 Task: Find connections with filter location Christchurch with filter topic #consultantswith filter profile language English with filter current company AlMansoori Petroleum Services with filter school Sri Manakula Vinayagar Engineering College with filter industry Graphic Design with filter service category Blogging with filter keywords title Ghostwriter
Action: Mouse moved to (558, 72)
Screenshot: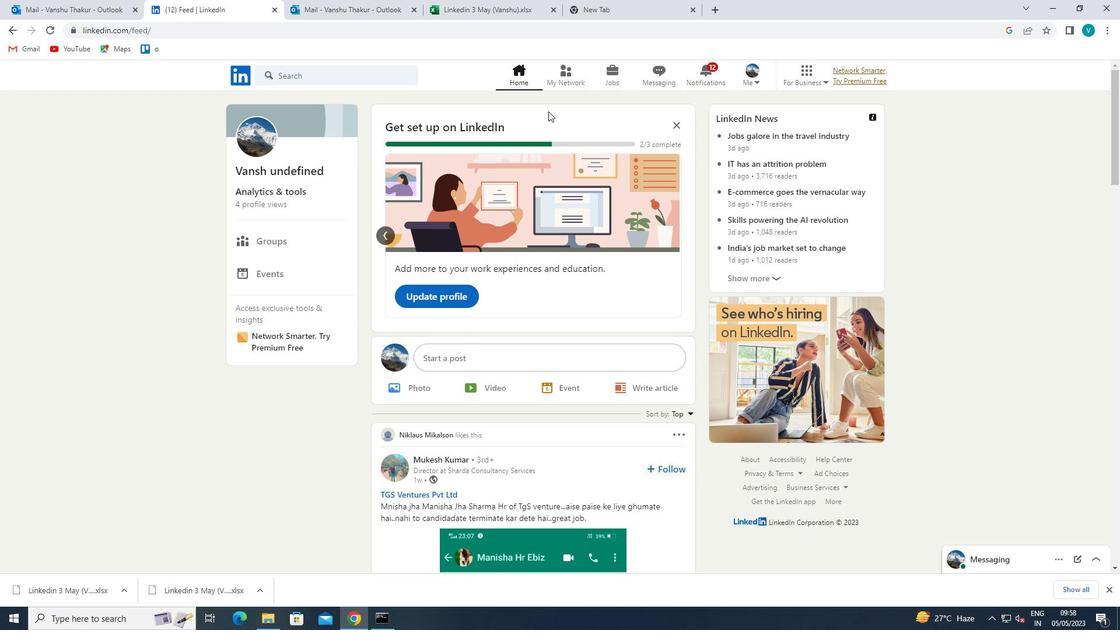 
Action: Mouse pressed left at (558, 72)
Screenshot: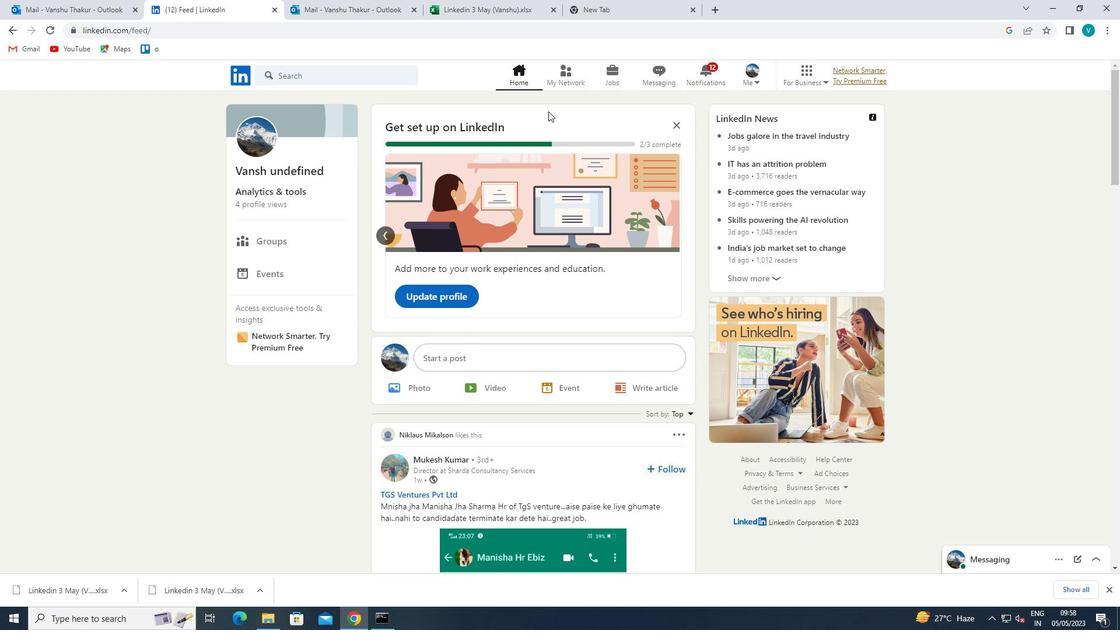 
Action: Mouse moved to (346, 141)
Screenshot: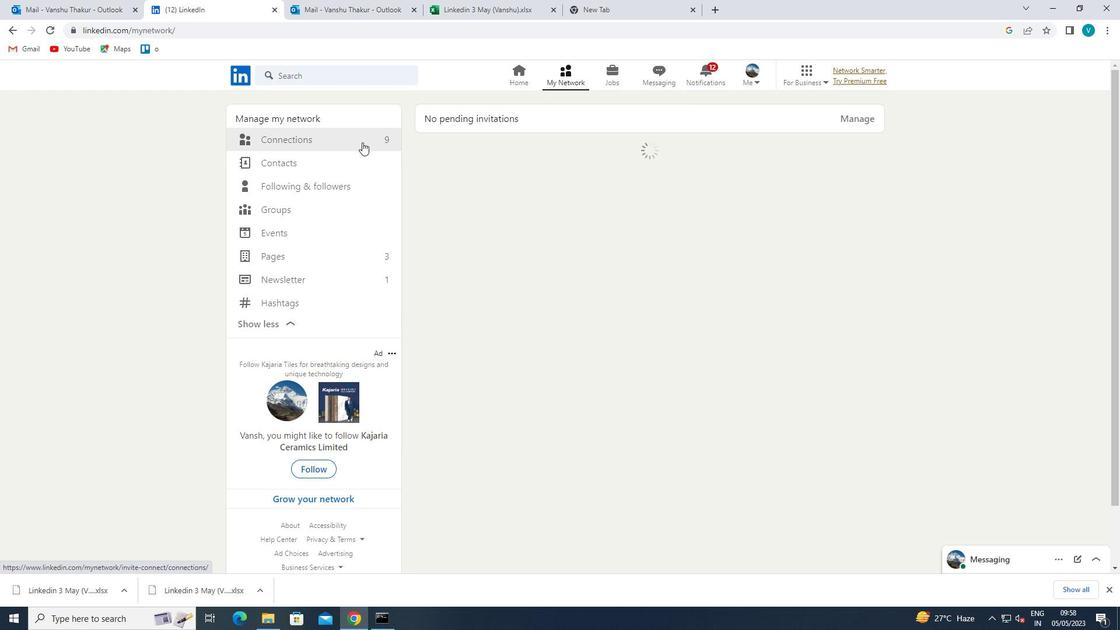 
Action: Mouse pressed left at (346, 141)
Screenshot: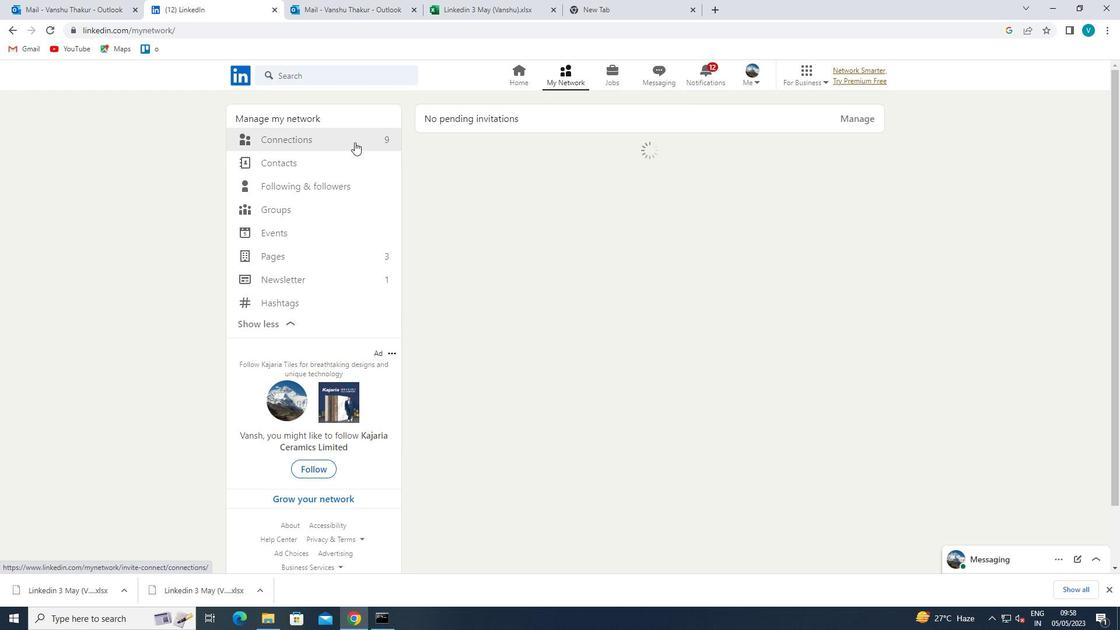 
Action: Mouse moved to (634, 144)
Screenshot: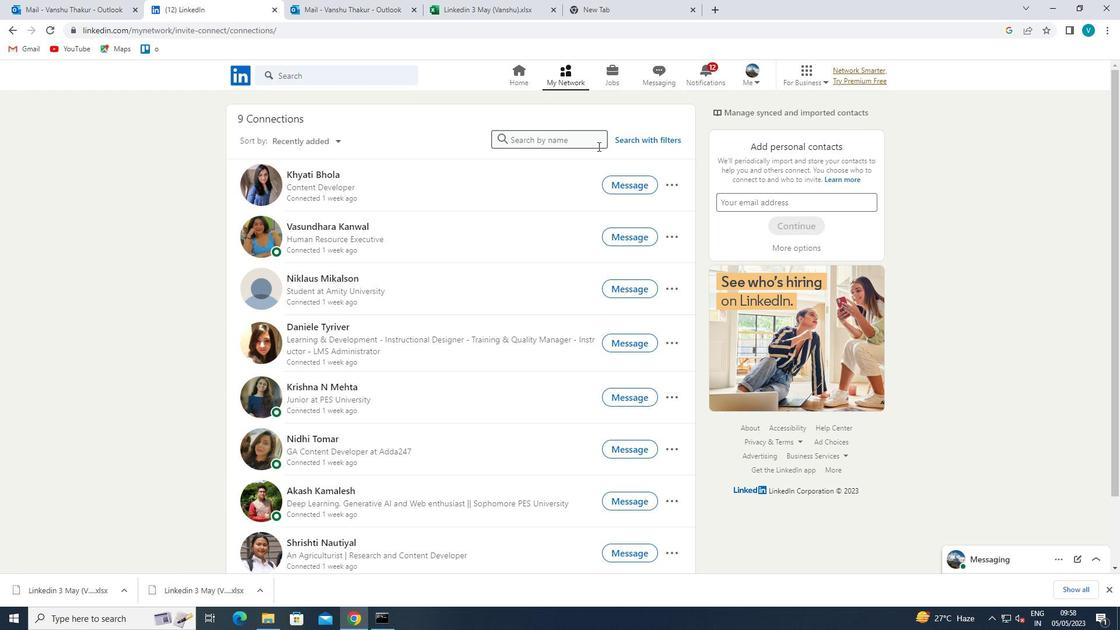 
Action: Mouse pressed left at (634, 144)
Screenshot: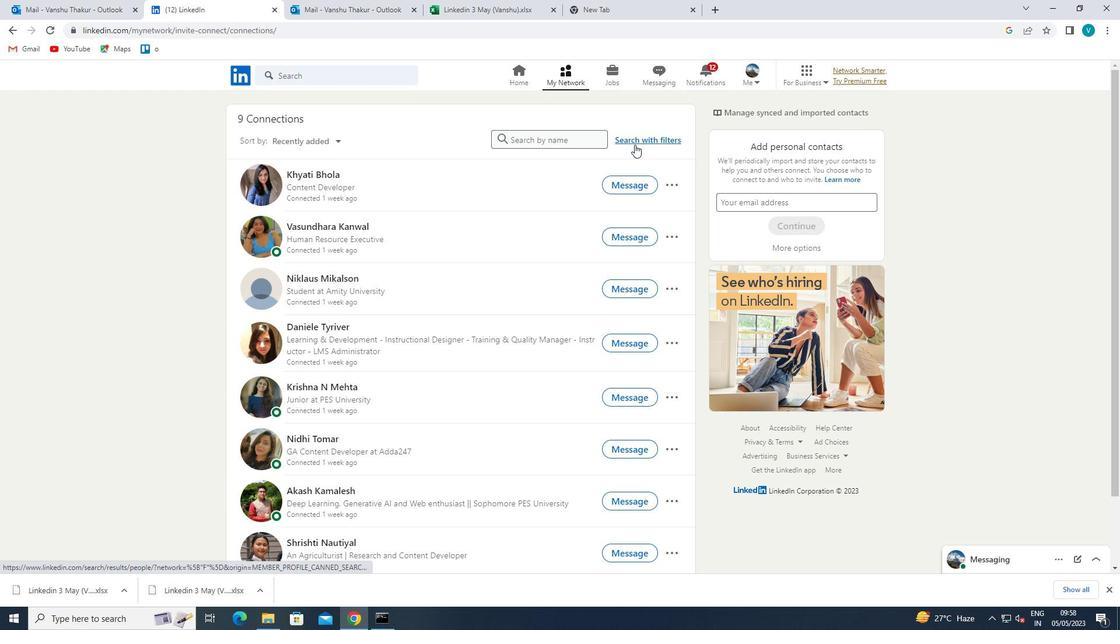 
Action: Mouse moved to (560, 112)
Screenshot: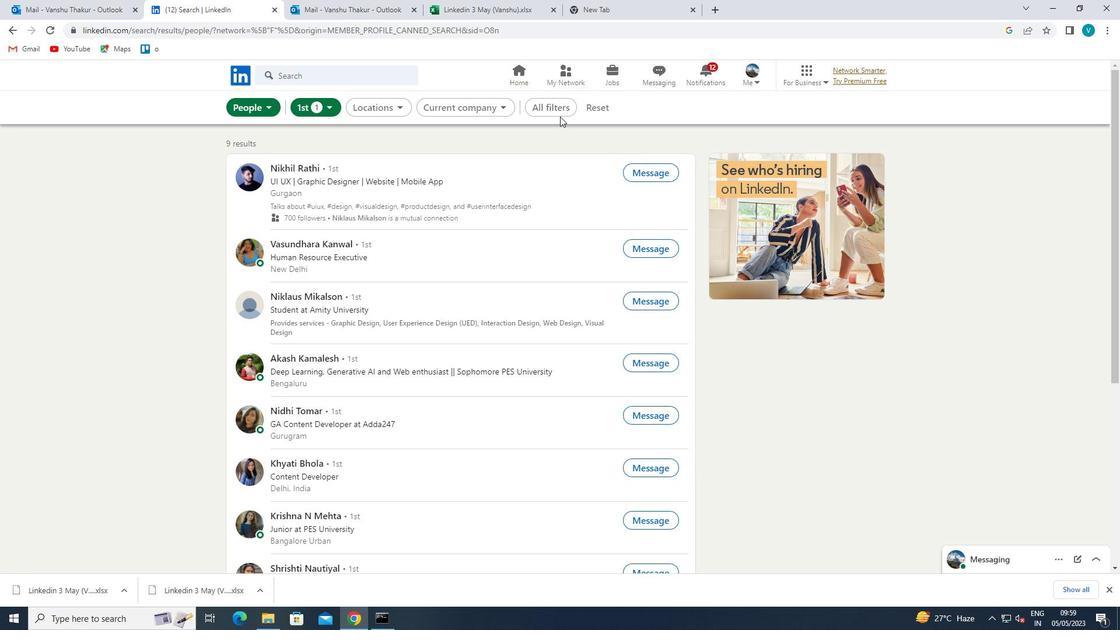 
Action: Mouse pressed left at (560, 112)
Screenshot: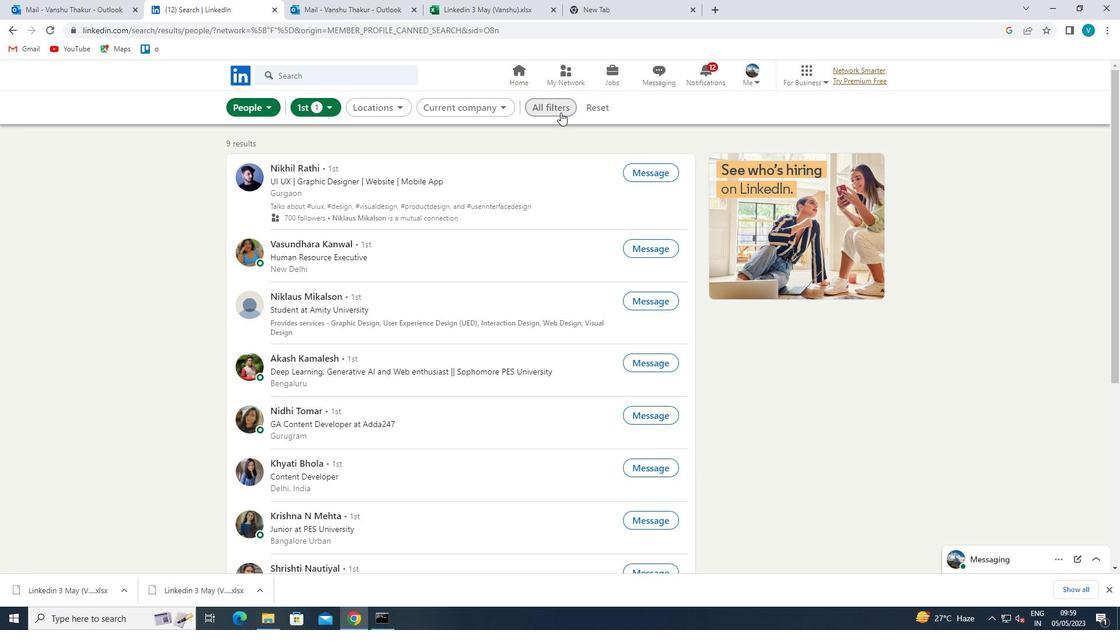 
Action: Mouse moved to (881, 210)
Screenshot: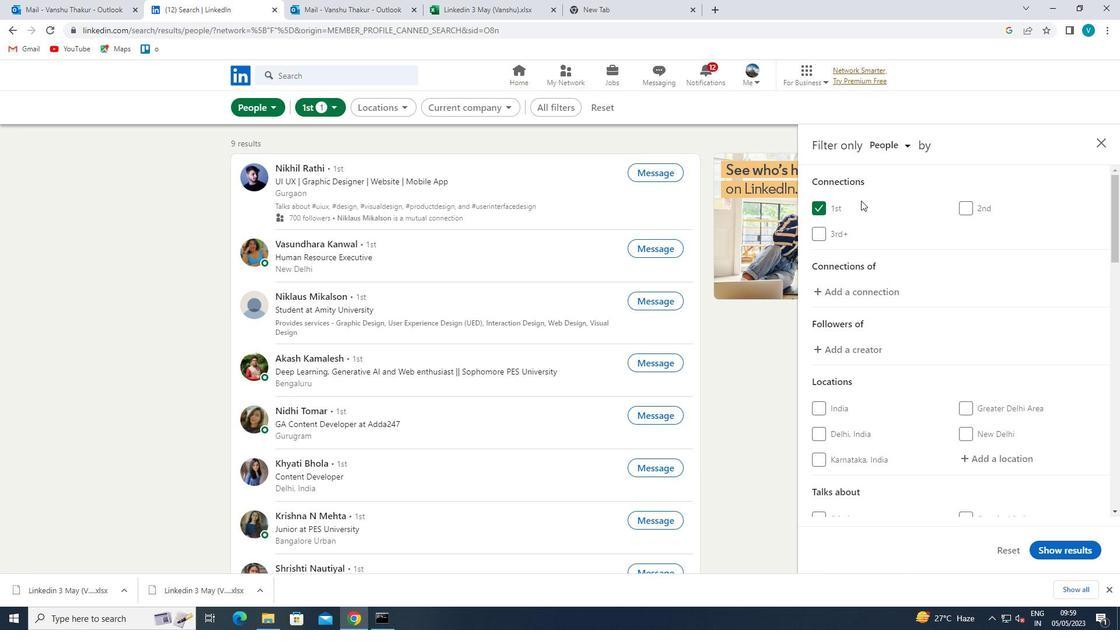 
Action: Mouse scrolled (881, 210) with delta (0, 0)
Screenshot: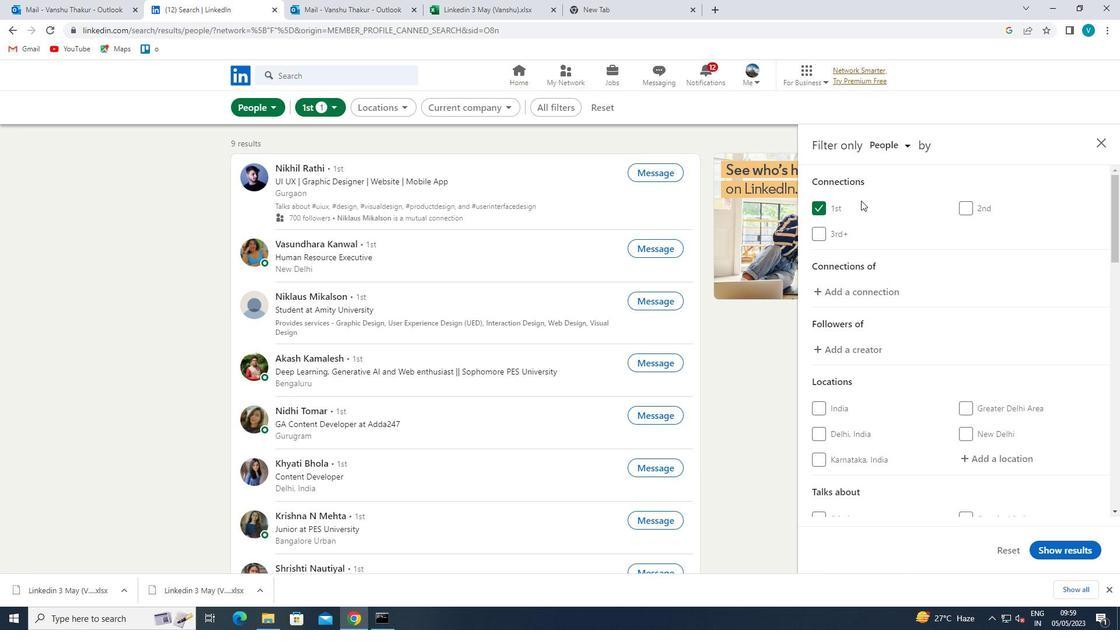 
Action: Mouse moved to (882, 210)
Screenshot: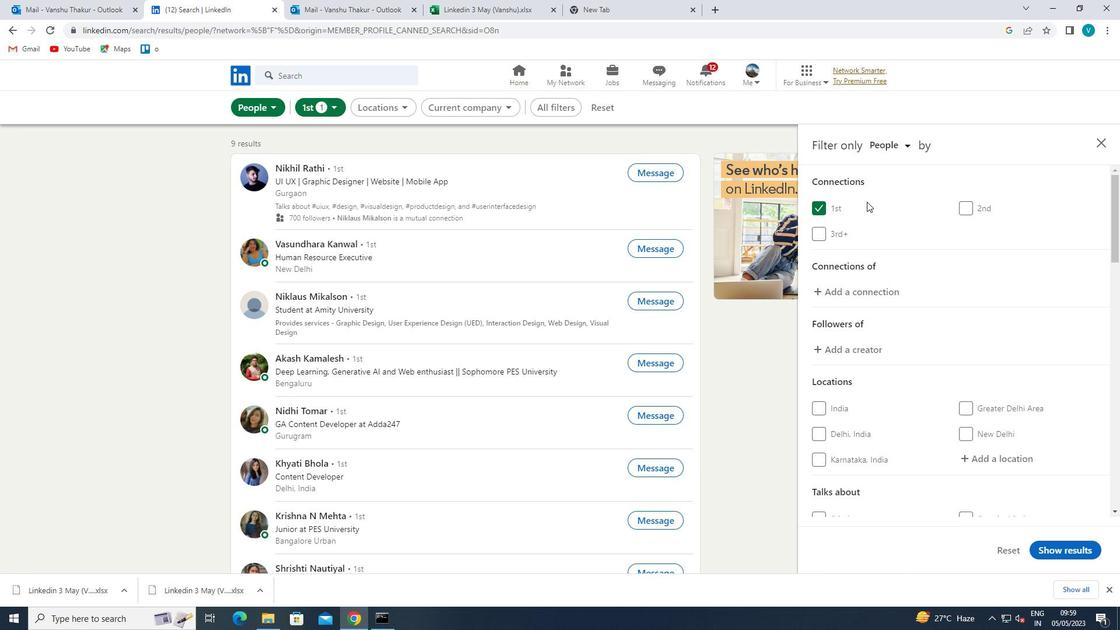 
Action: Mouse scrolled (882, 210) with delta (0, 0)
Screenshot: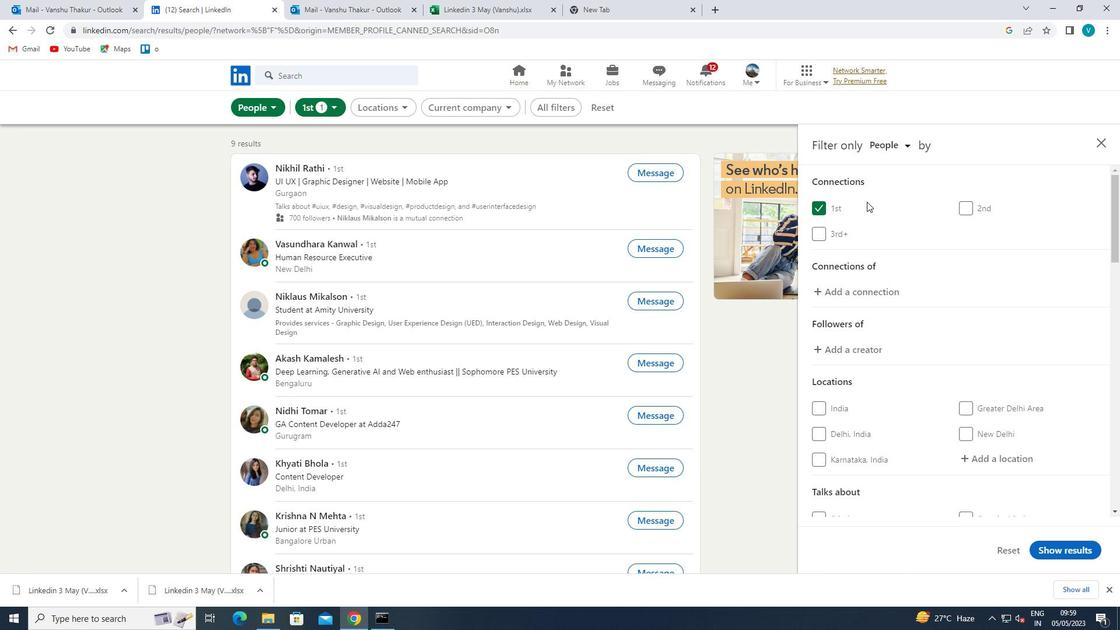
Action: Mouse moved to (999, 344)
Screenshot: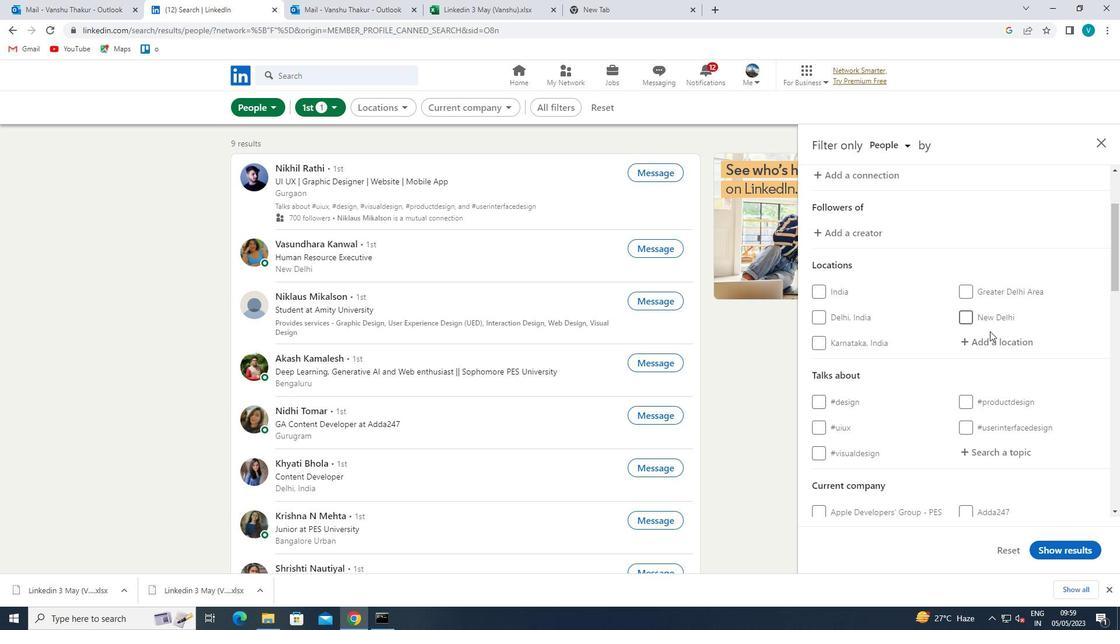 
Action: Mouse pressed left at (999, 344)
Screenshot: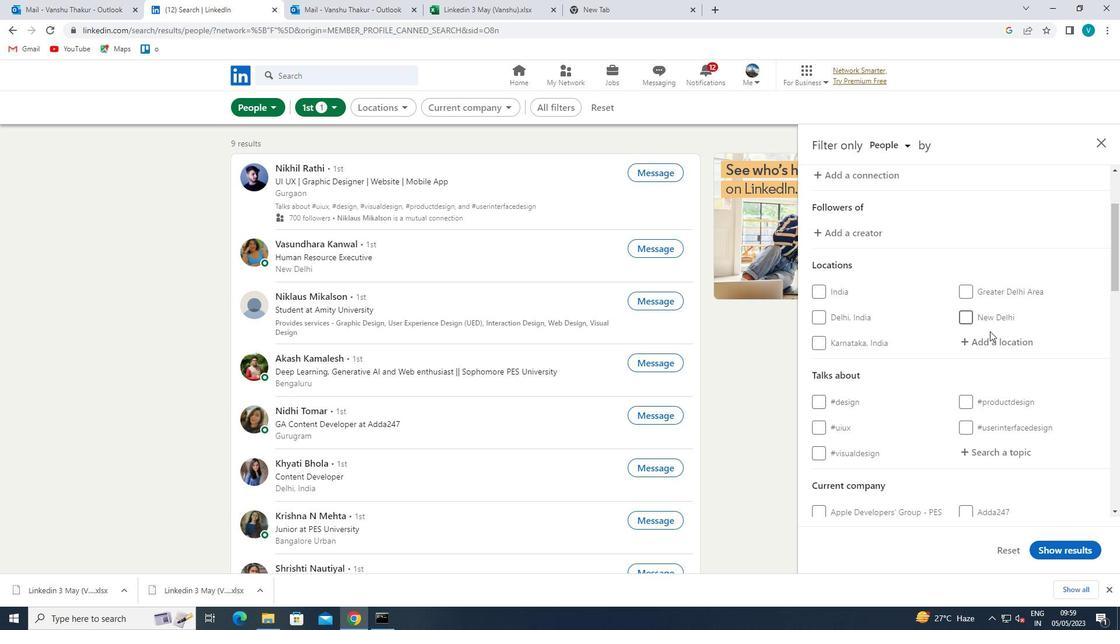 
Action: Mouse moved to (946, 312)
Screenshot: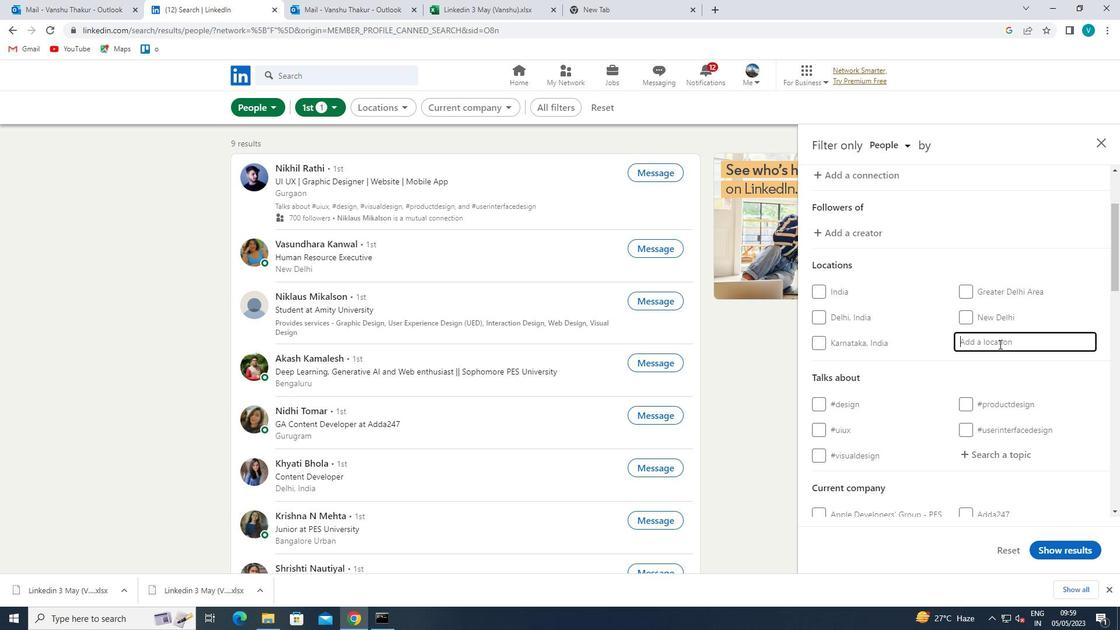 
Action: Key pressed <Key.shift>CHRISTCHURCH
Screenshot: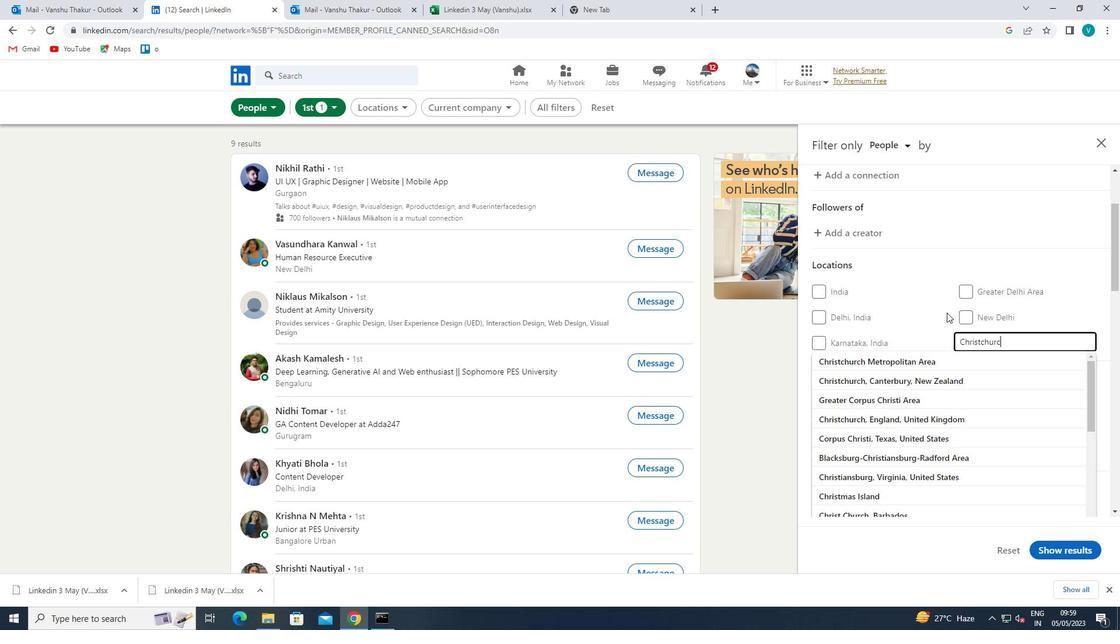 
Action: Mouse moved to (905, 352)
Screenshot: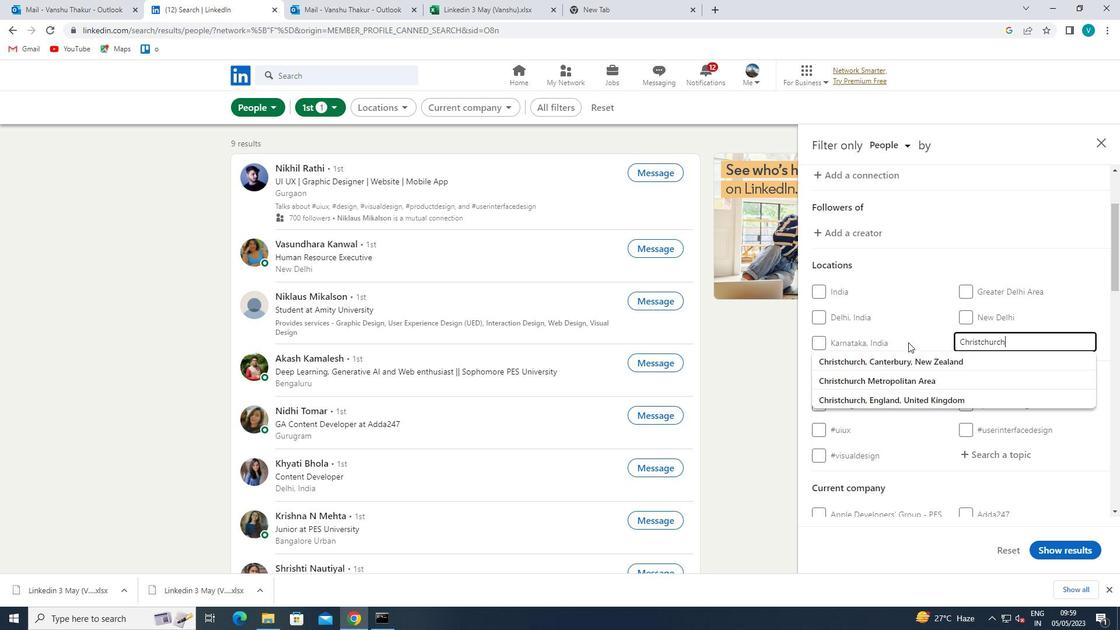 
Action: Mouse pressed left at (905, 352)
Screenshot: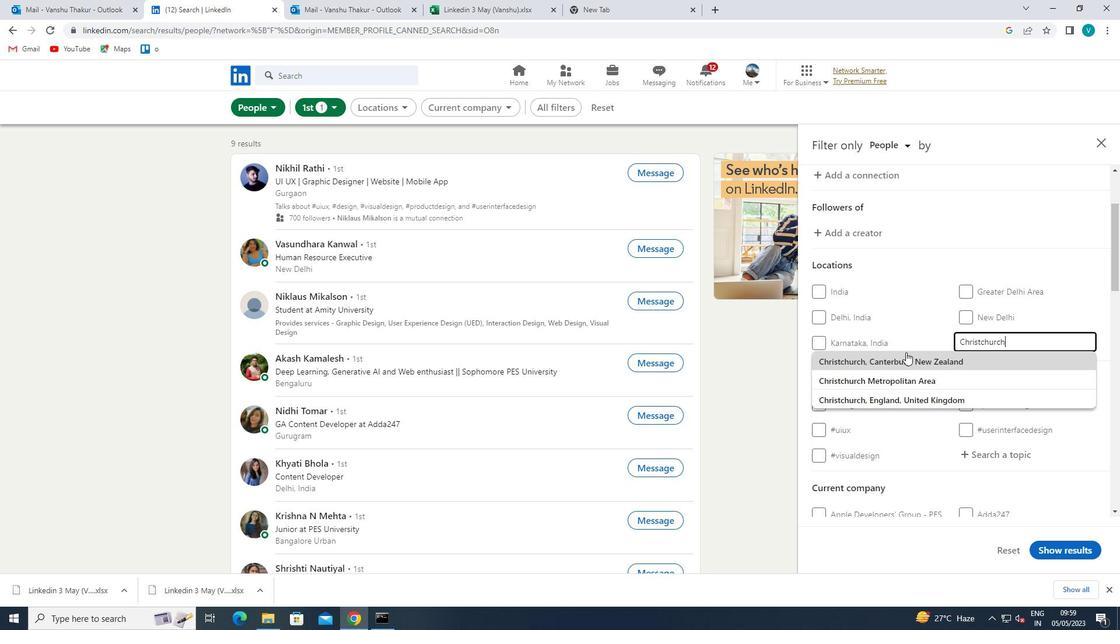 
Action: Mouse moved to (838, 329)
Screenshot: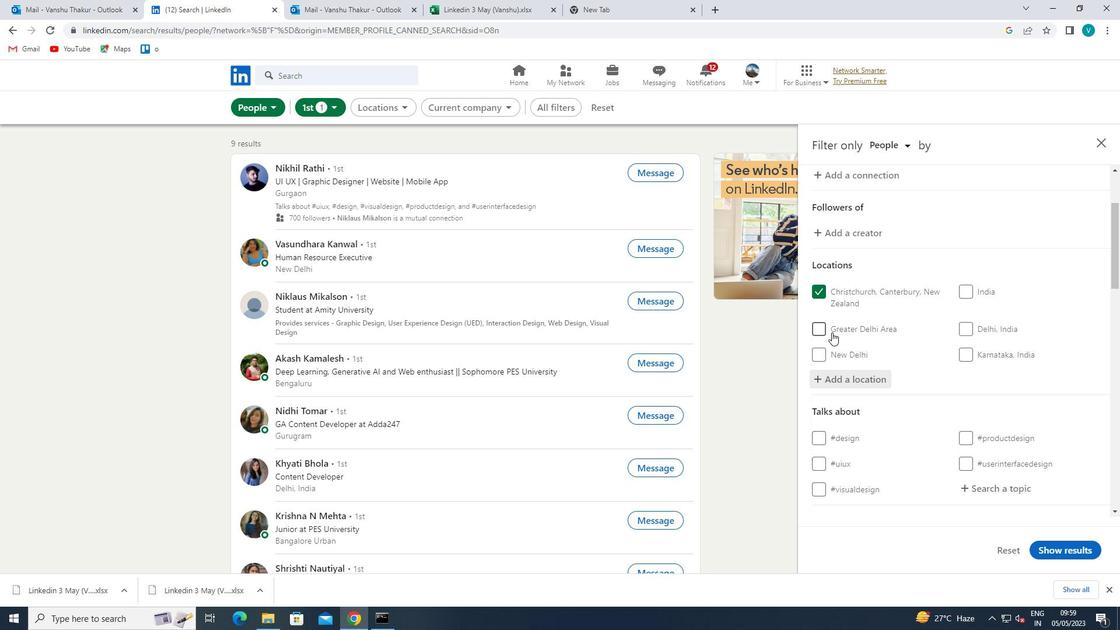 
Action: Mouse scrolled (838, 329) with delta (0, 0)
Screenshot: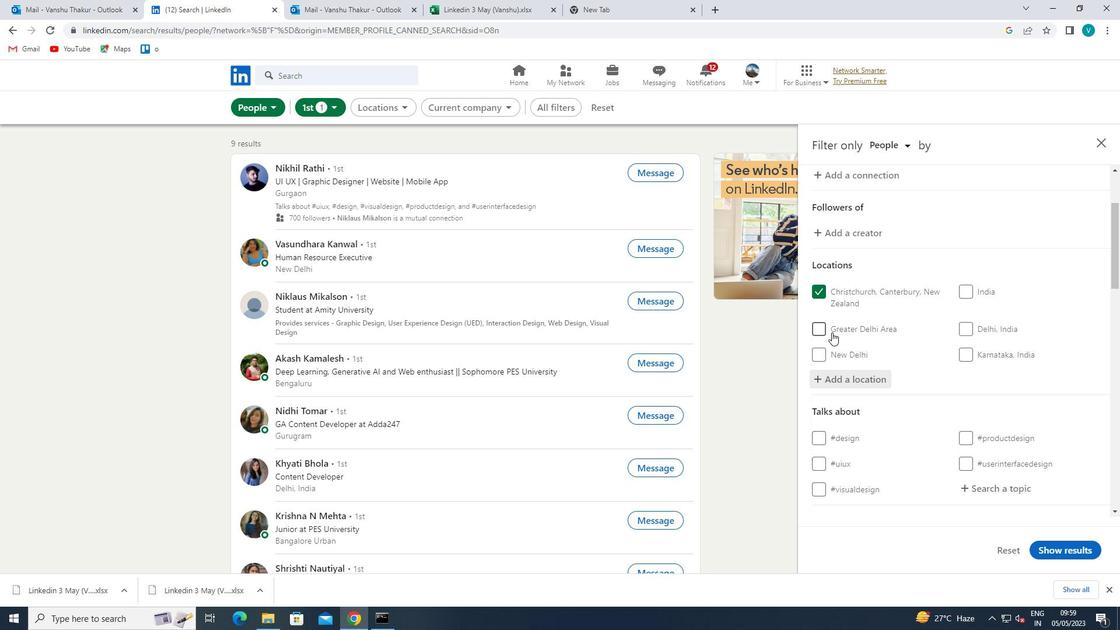 
Action: Mouse moved to (839, 329)
Screenshot: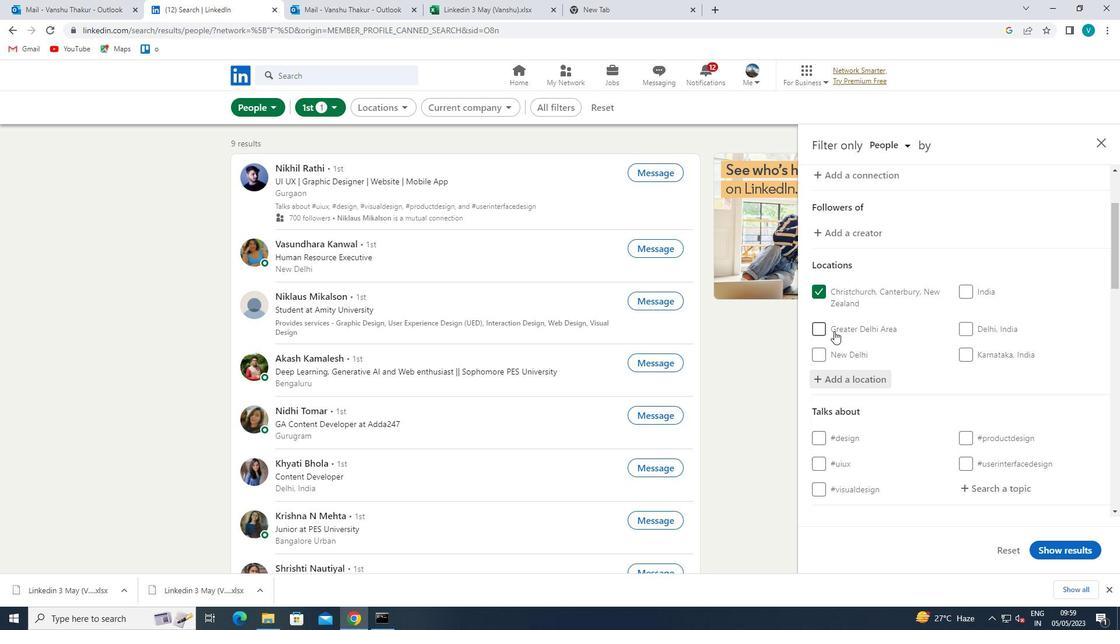 
Action: Mouse scrolled (839, 329) with delta (0, 0)
Screenshot: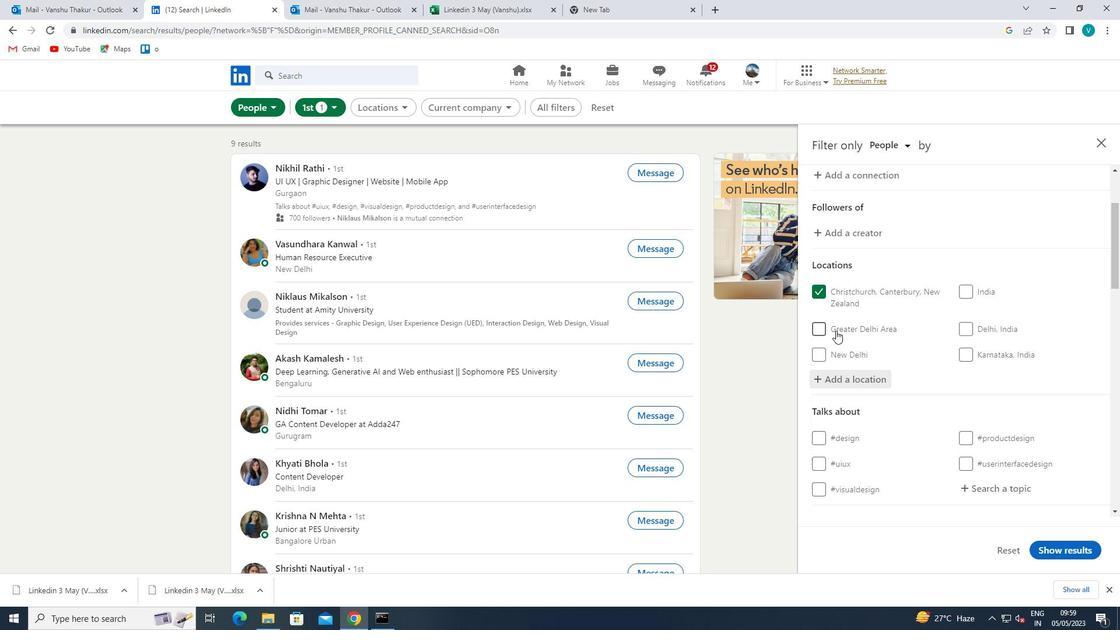 
Action: Mouse moved to (1024, 368)
Screenshot: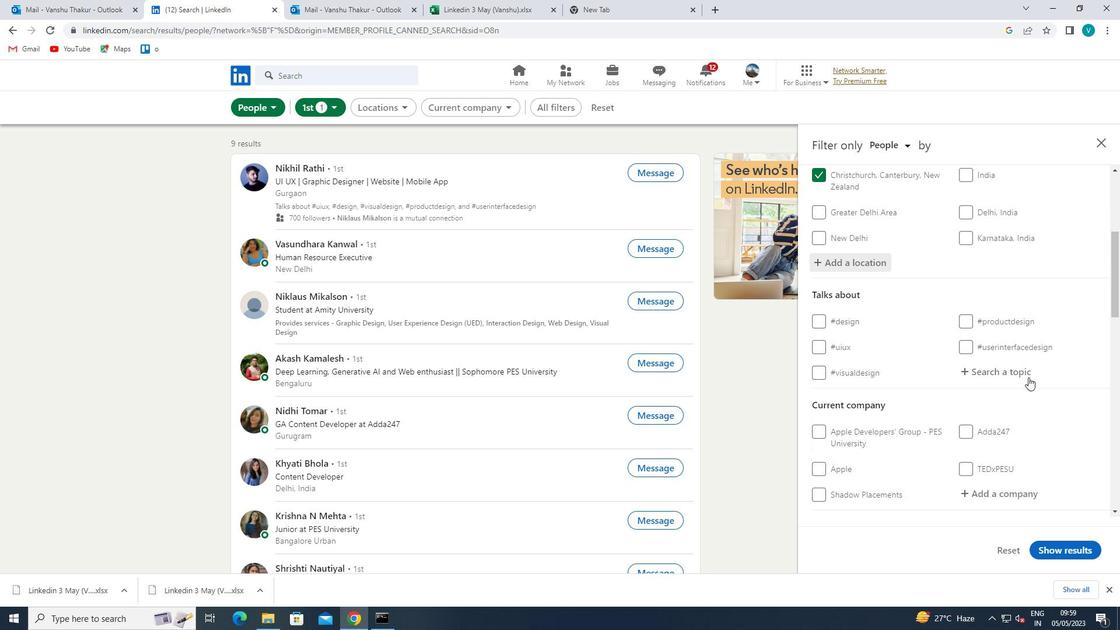 
Action: Mouse pressed left at (1024, 368)
Screenshot: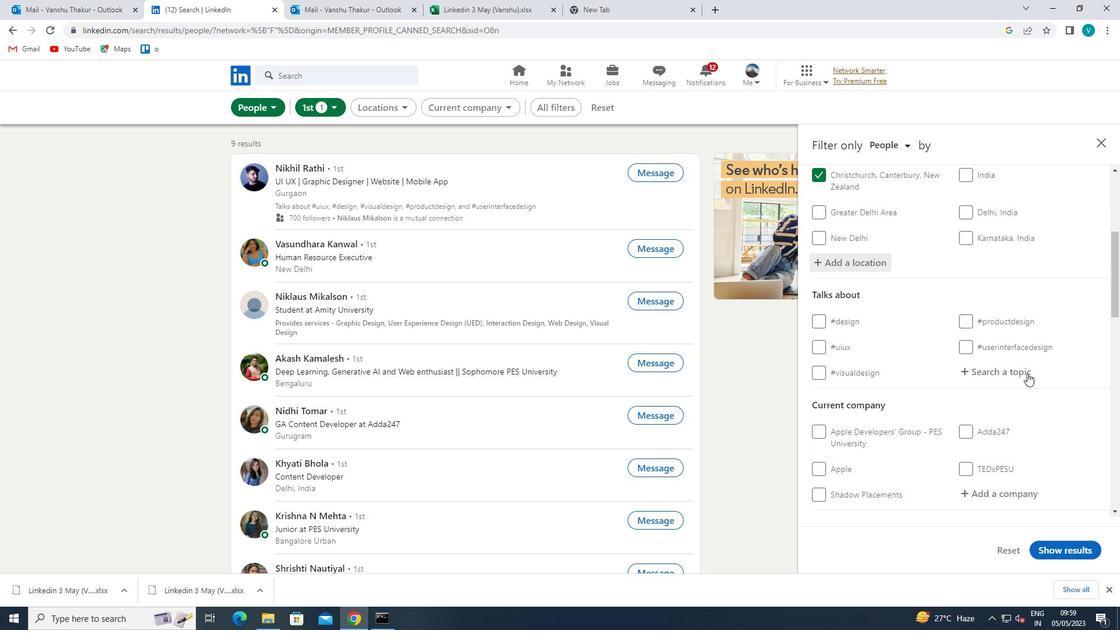 
Action: Key pressed CONSULTANT
Screenshot: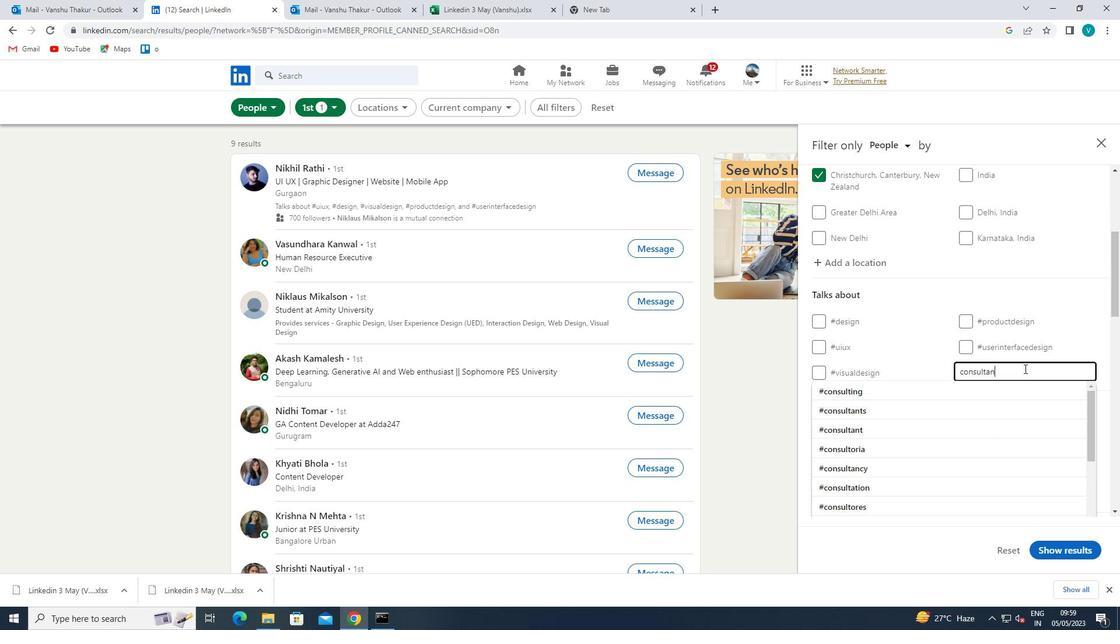 
Action: Mouse moved to (921, 389)
Screenshot: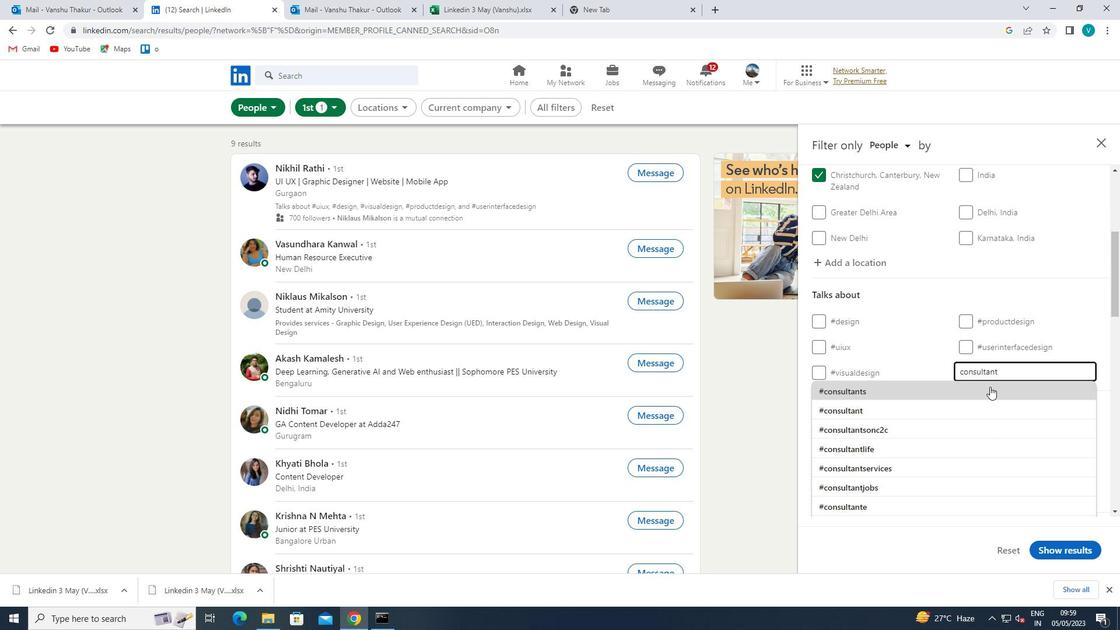 
Action: Mouse pressed left at (921, 389)
Screenshot: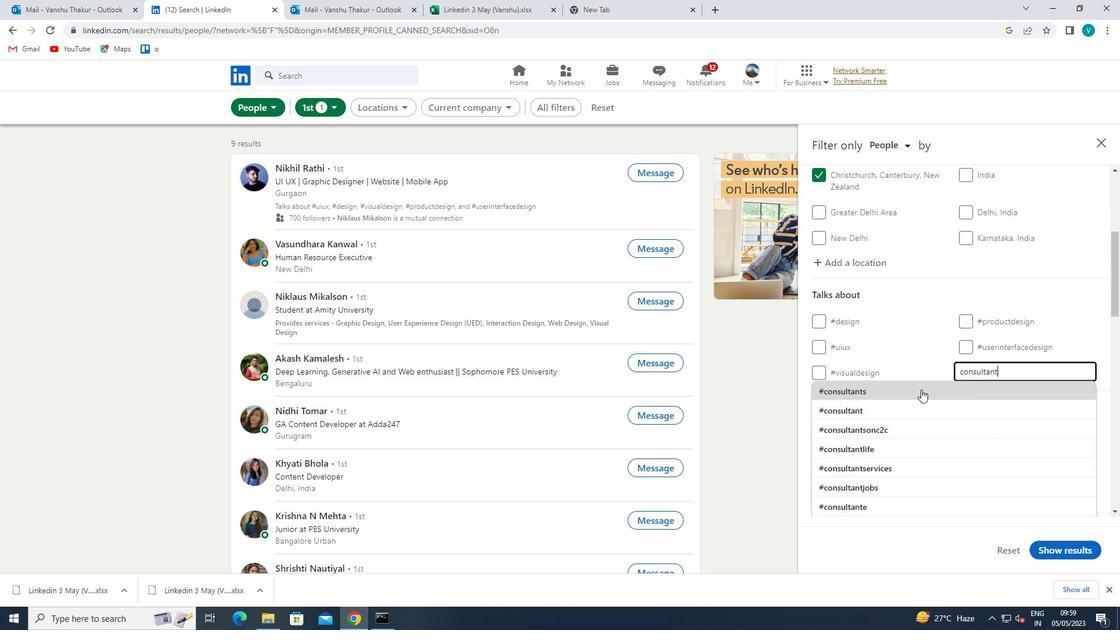 
Action: Mouse scrolled (921, 389) with delta (0, 0)
Screenshot: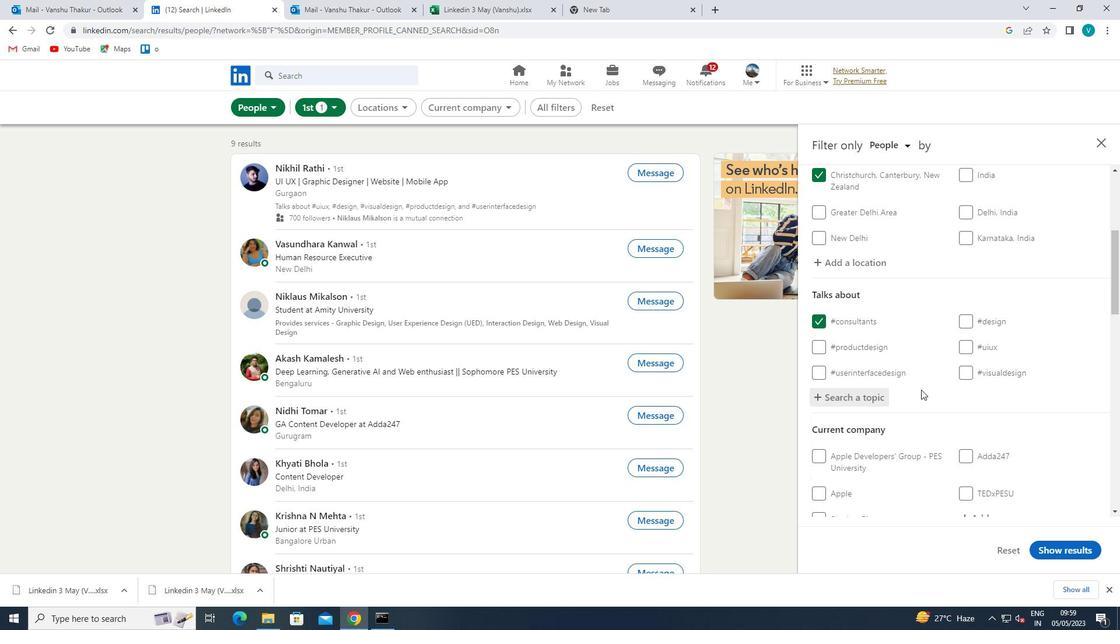 
Action: Mouse scrolled (921, 389) with delta (0, 0)
Screenshot: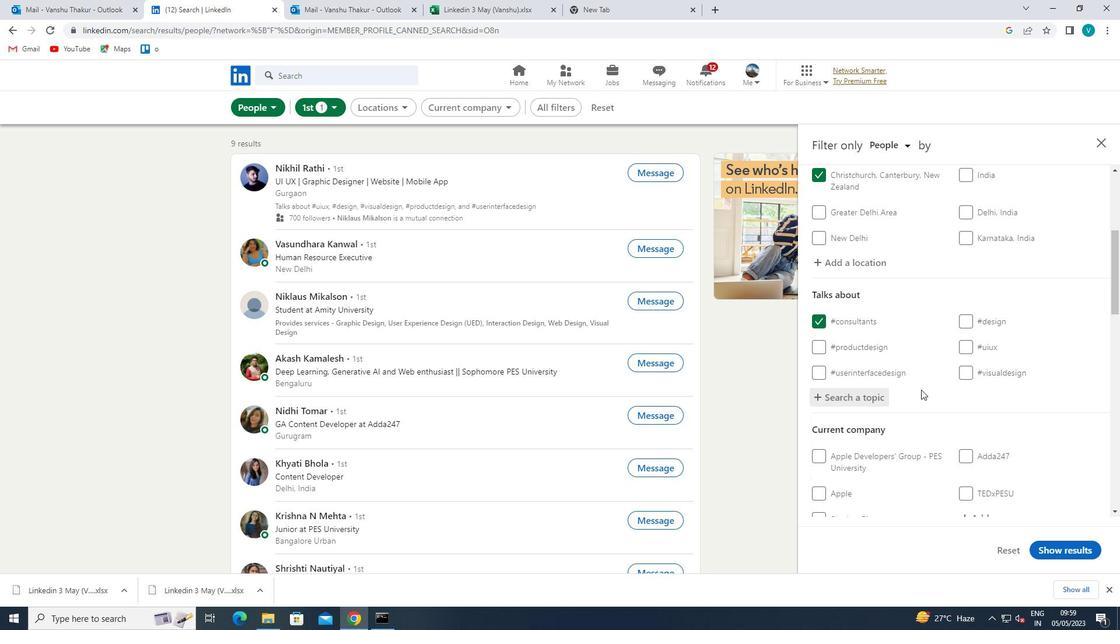 
Action: Mouse scrolled (921, 389) with delta (0, 0)
Screenshot: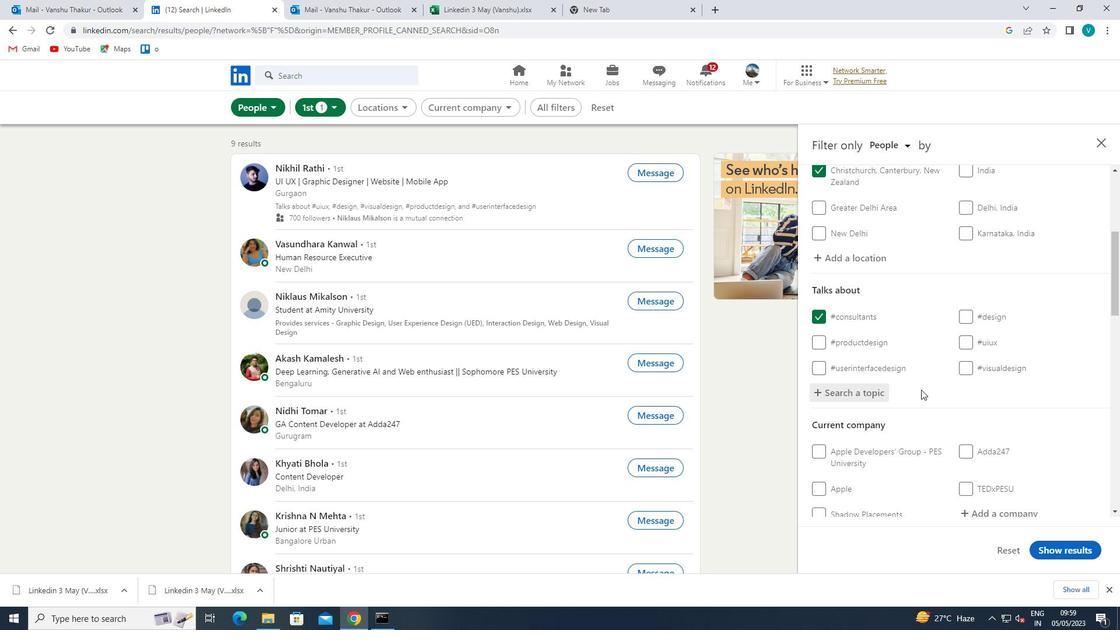 
Action: Mouse scrolled (921, 389) with delta (0, 0)
Screenshot: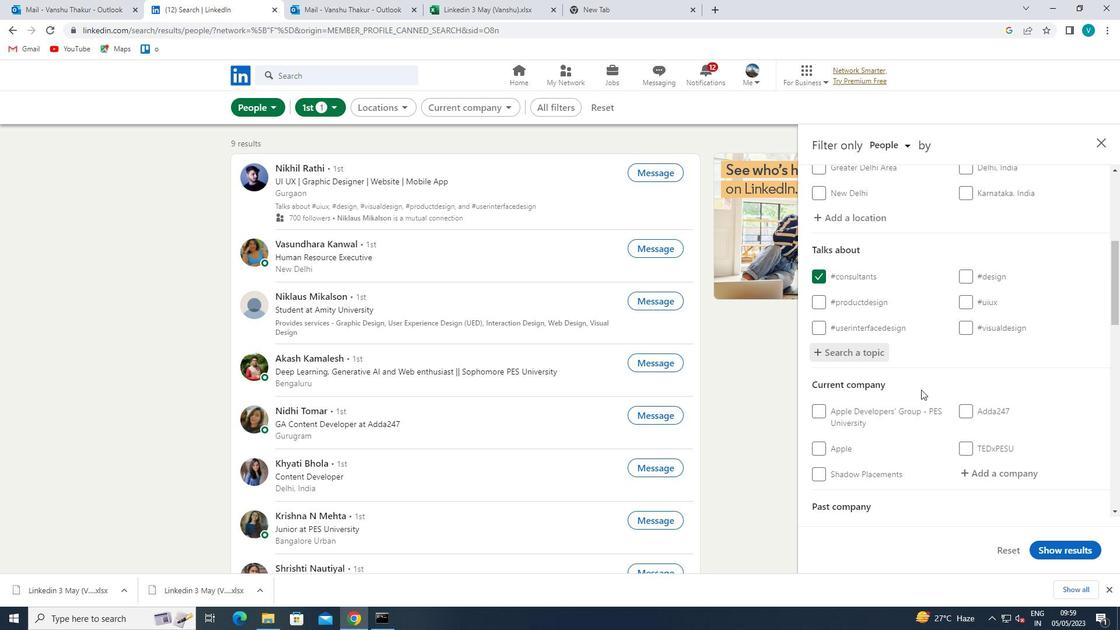 
Action: Mouse scrolled (921, 389) with delta (0, 0)
Screenshot: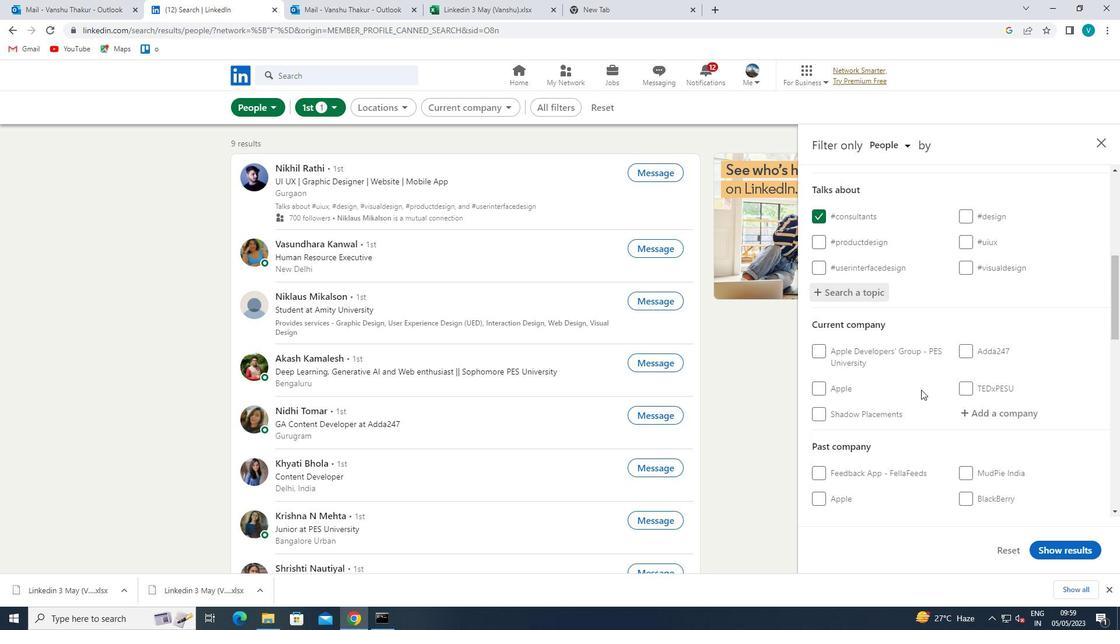 
Action: Mouse scrolled (921, 389) with delta (0, 0)
Screenshot: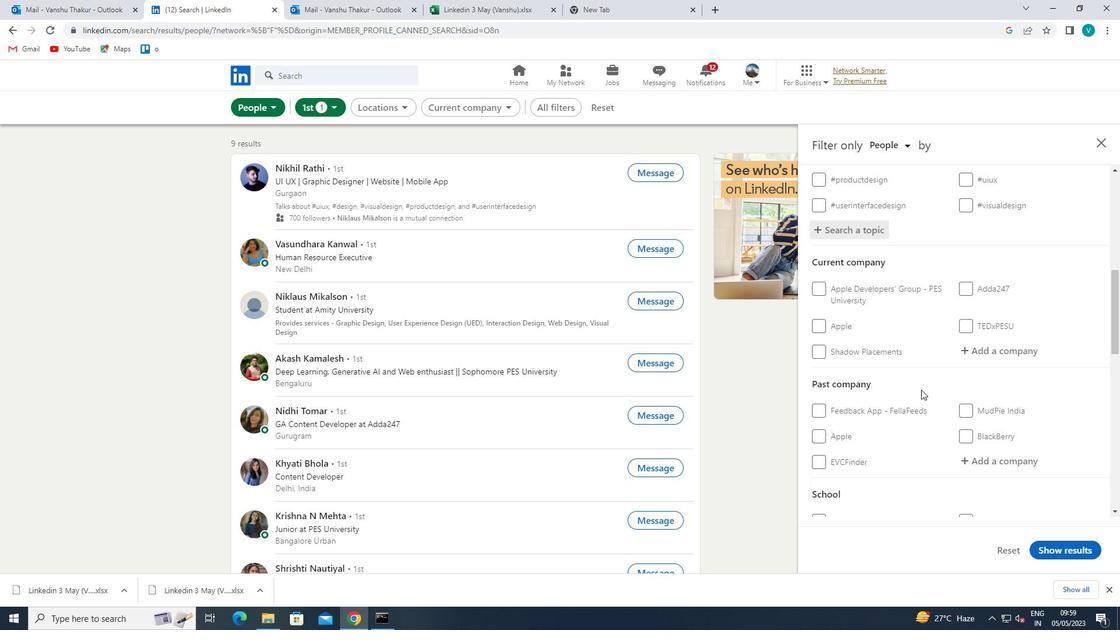 
Action: Mouse scrolled (921, 389) with delta (0, 0)
Screenshot: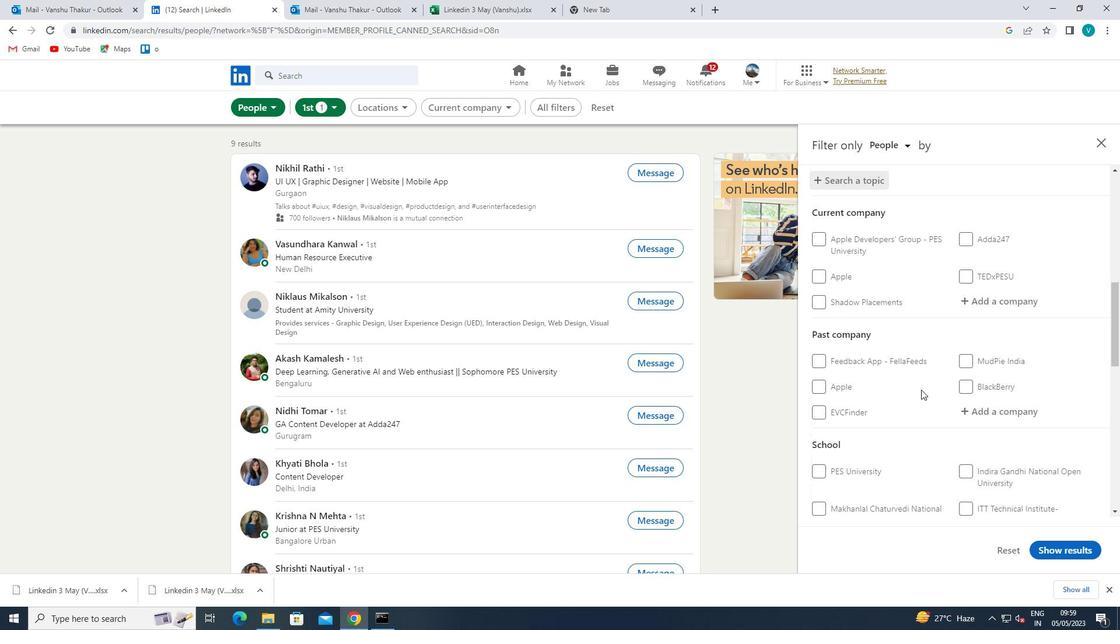 
Action: Mouse scrolled (921, 389) with delta (0, 0)
Screenshot: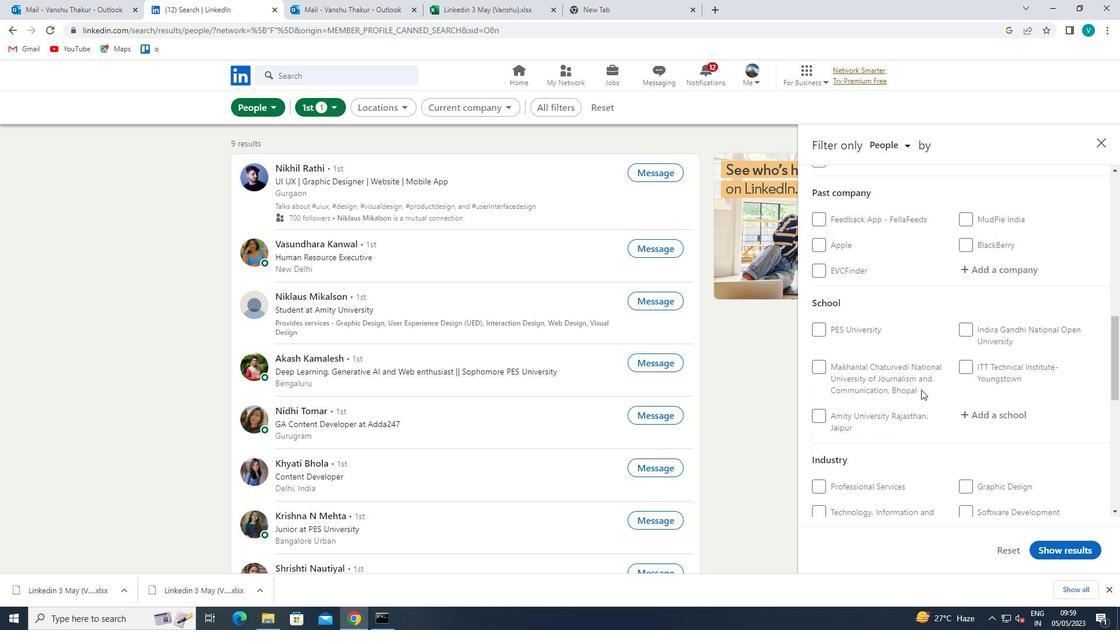 
Action: Mouse scrolled (921, 389) with delta (0, 0)
Screenshot: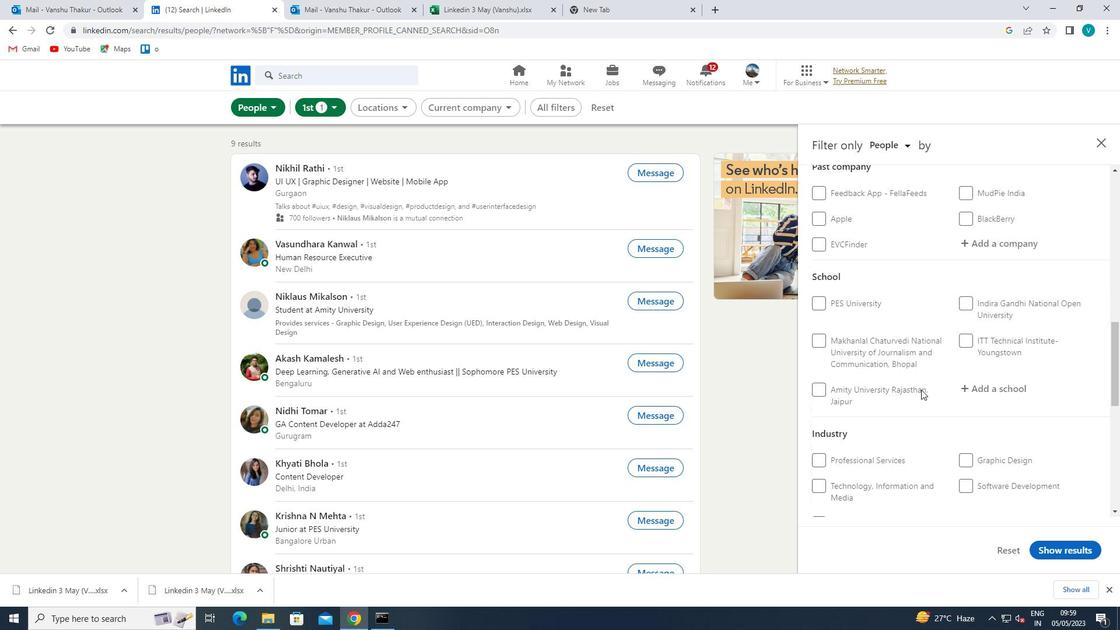 
Action: Mouse moved to (821, 456)
Screenshot: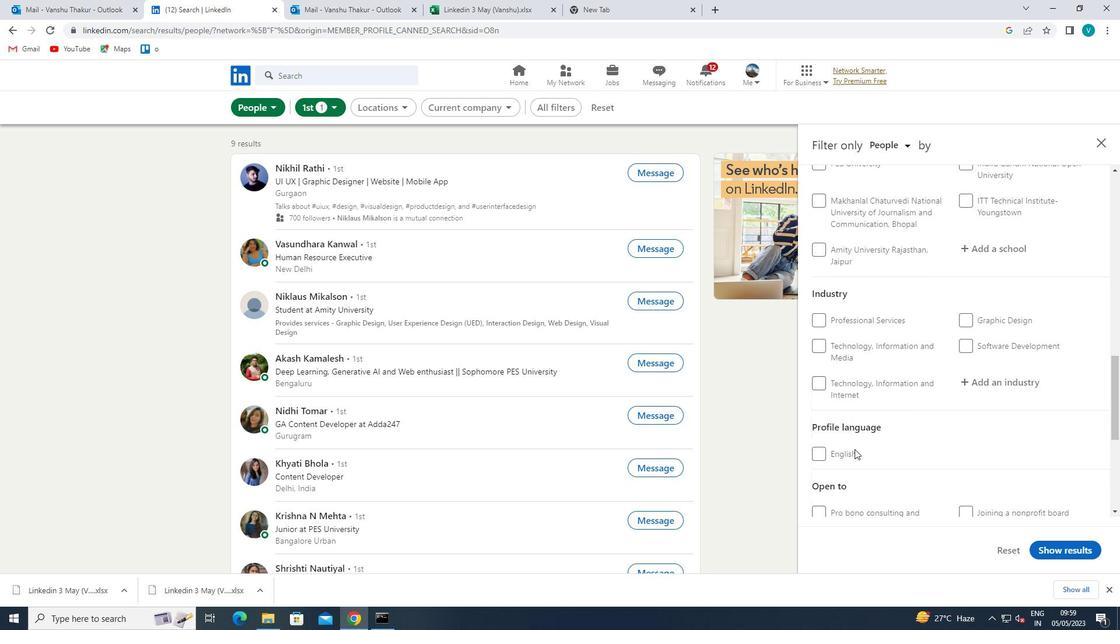 
Action: Mouse pressed left at (821, 456)
Screenshot: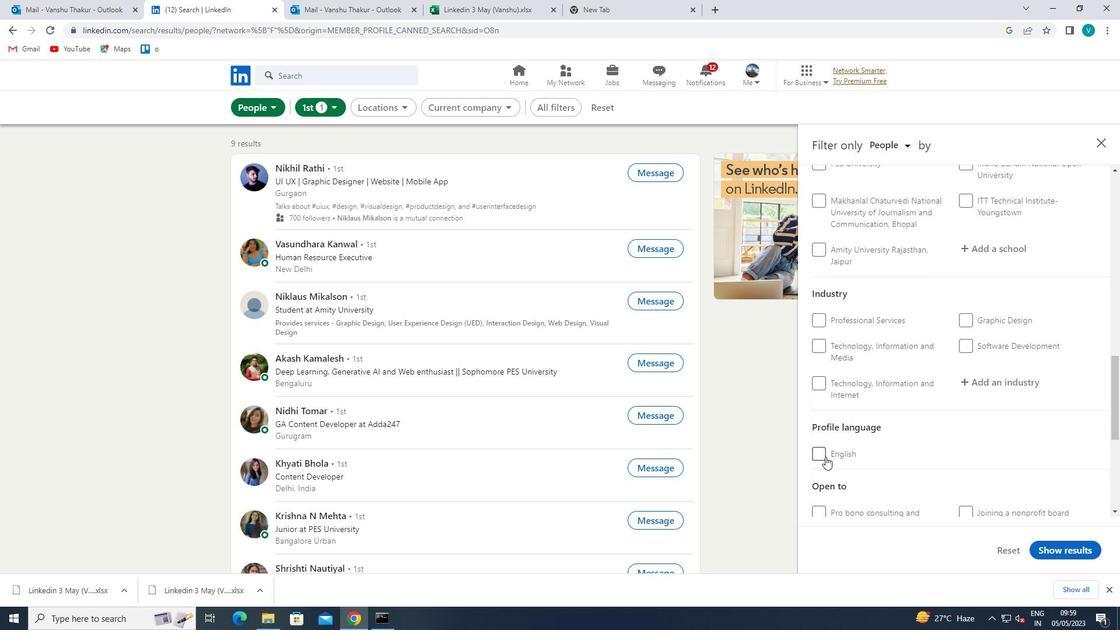 
Action: Mouse moved to (915, 439)
Screenshot: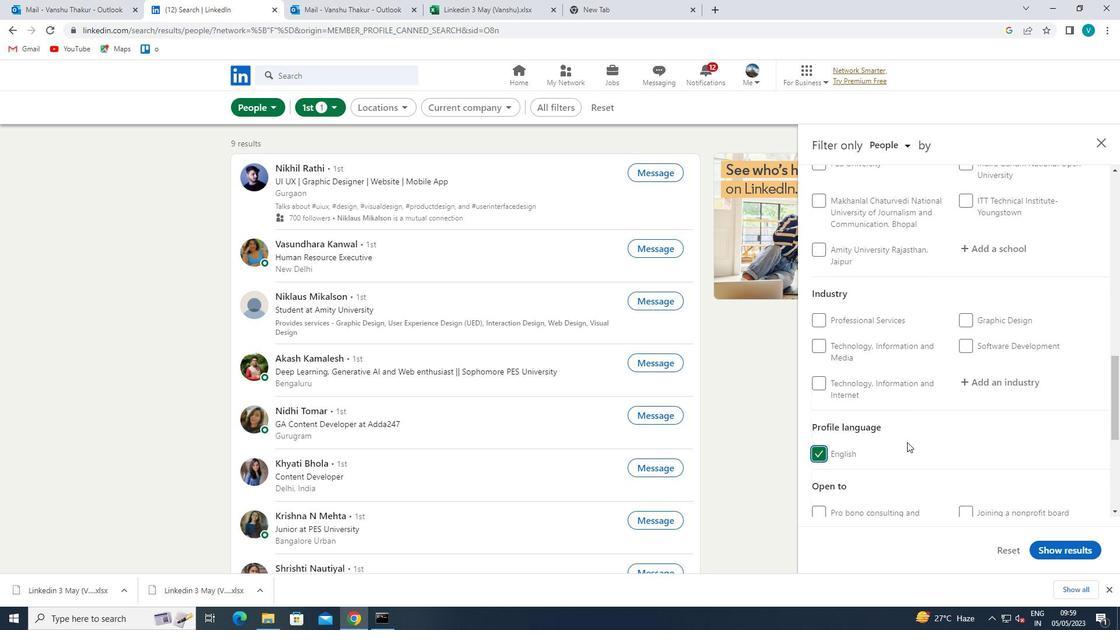 
Action: Mouse scrolled (915, 440) with delta (0, 0)
Screenshot: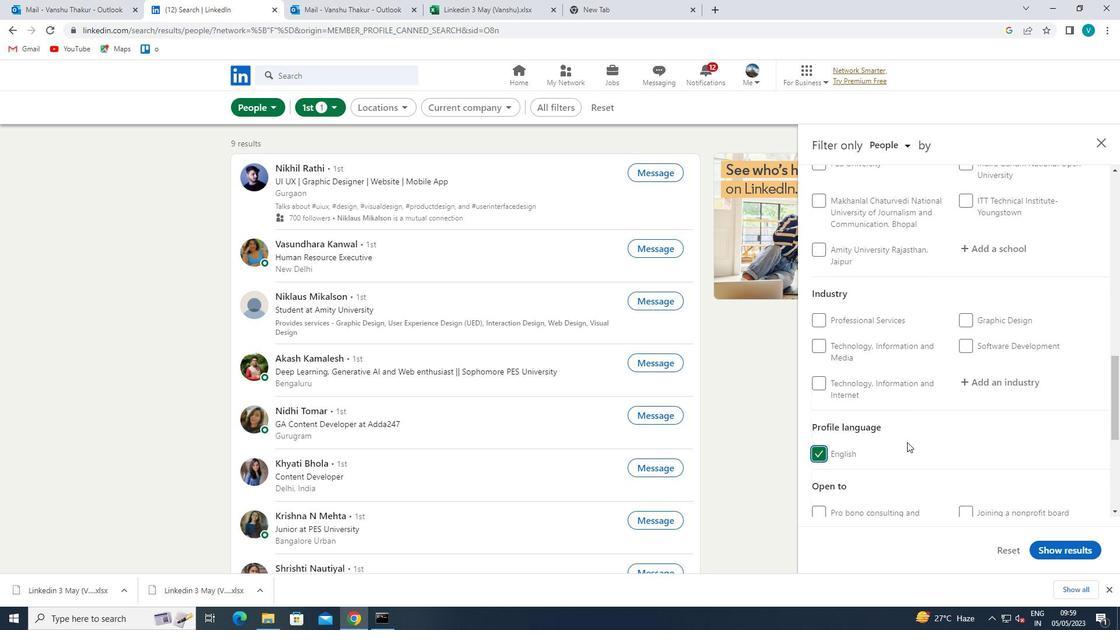 
Action: Mouse moved to (917, 439)
Screenshot: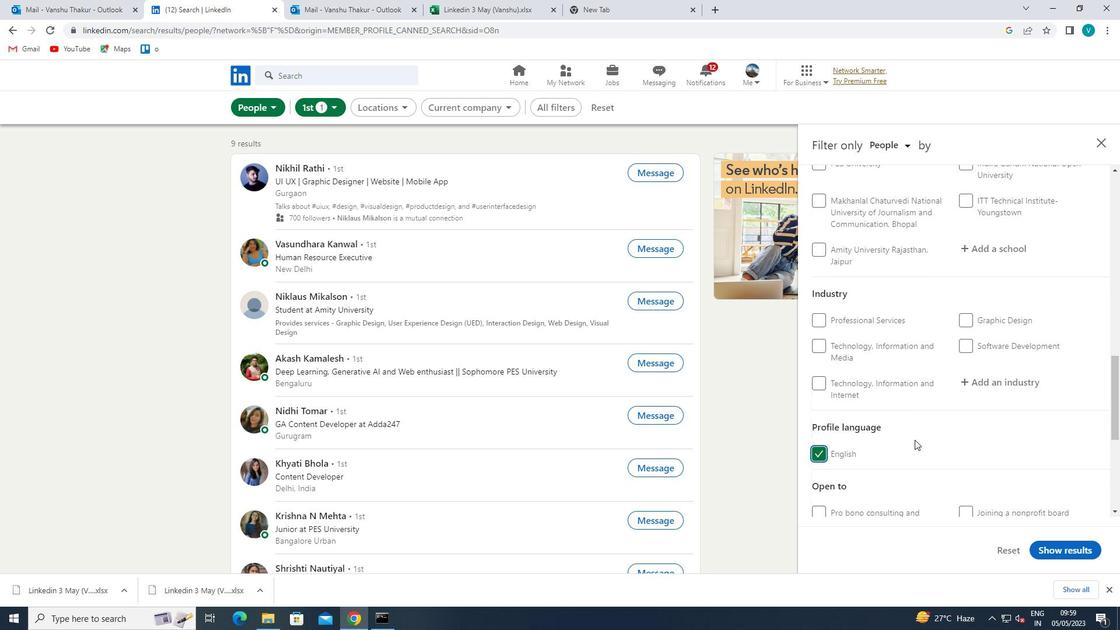 
Action: Mouse scrolled (917, 440) with delta (0, 0)
Screenshot: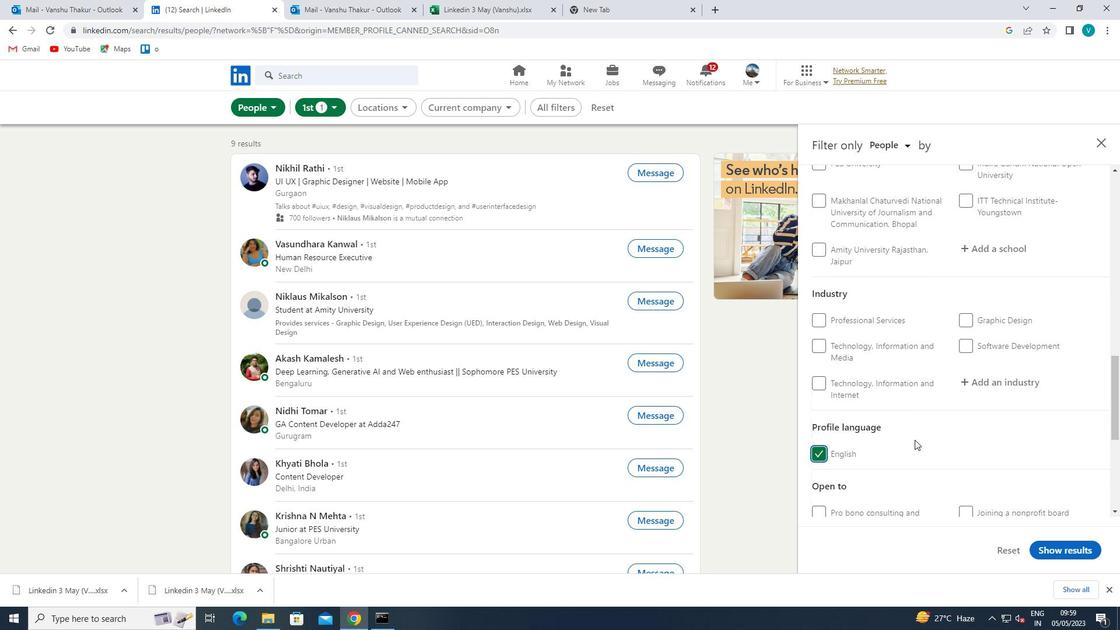 
Action: Mouse scrolled (917, 440) with delta (0, 0)
Screenshot: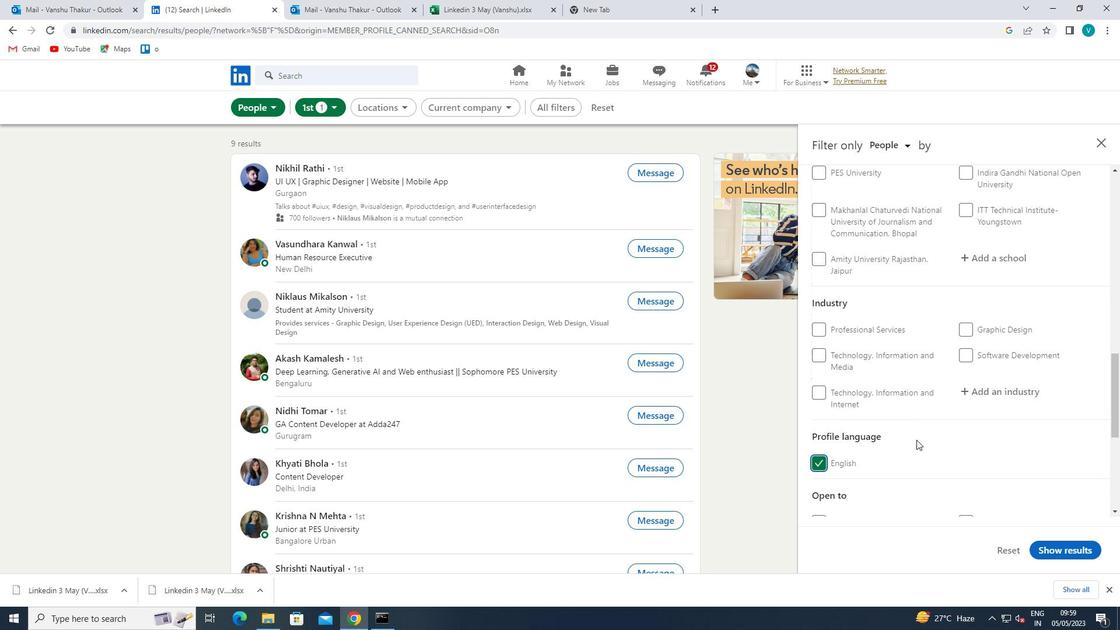 
Action: Mouse scrolled (917, 440) with delta (0, 0)
Screenshot: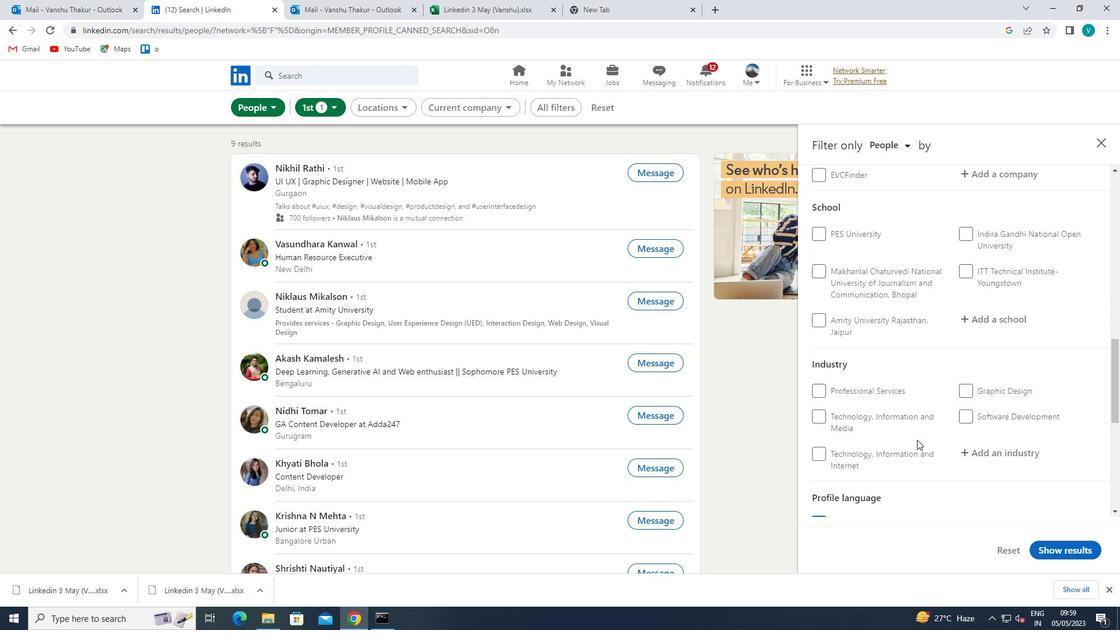 
Action: Mouse scrolled (917, 440) with delta (0, 0)
Screenshot: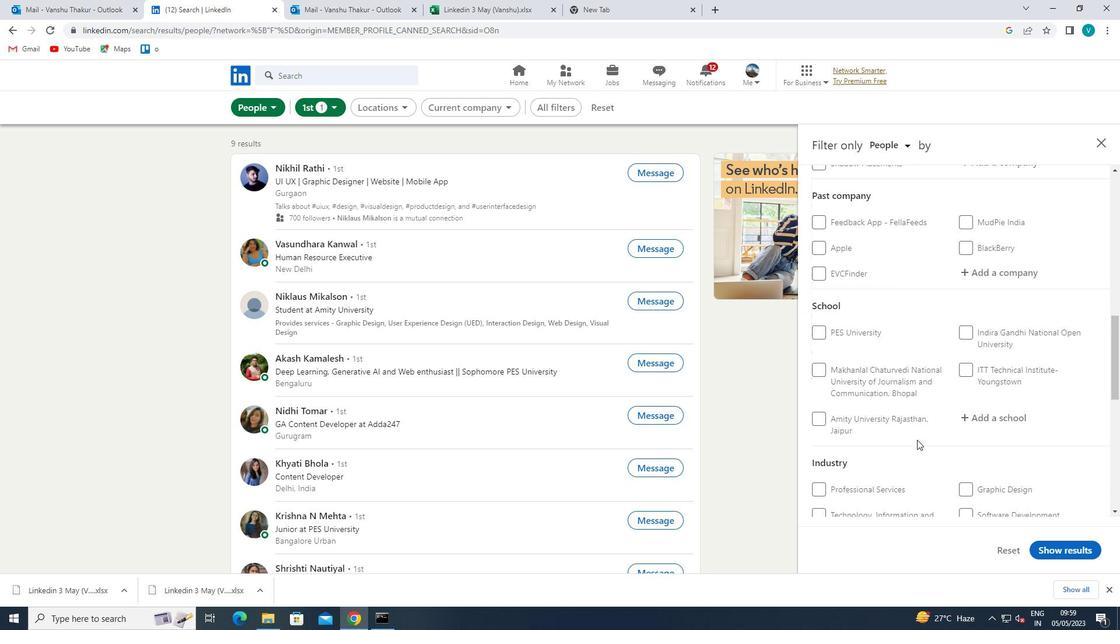 
Action: Mouse moved to (1012, 282)
Screenshot: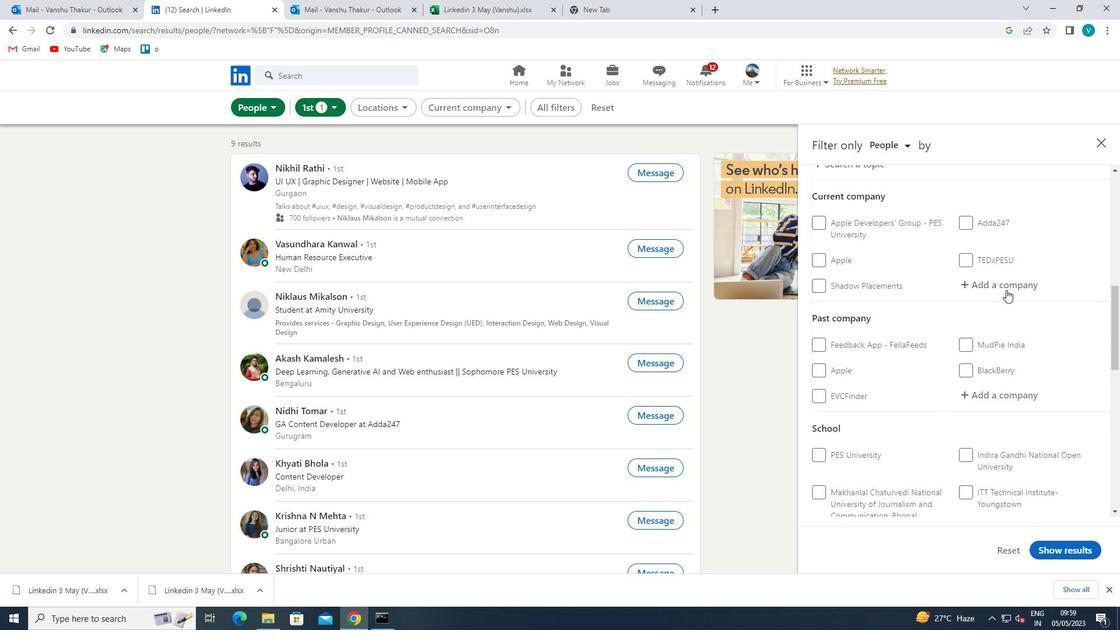 
Action: Mouse pressed left at (1012, 282)
Screenshot: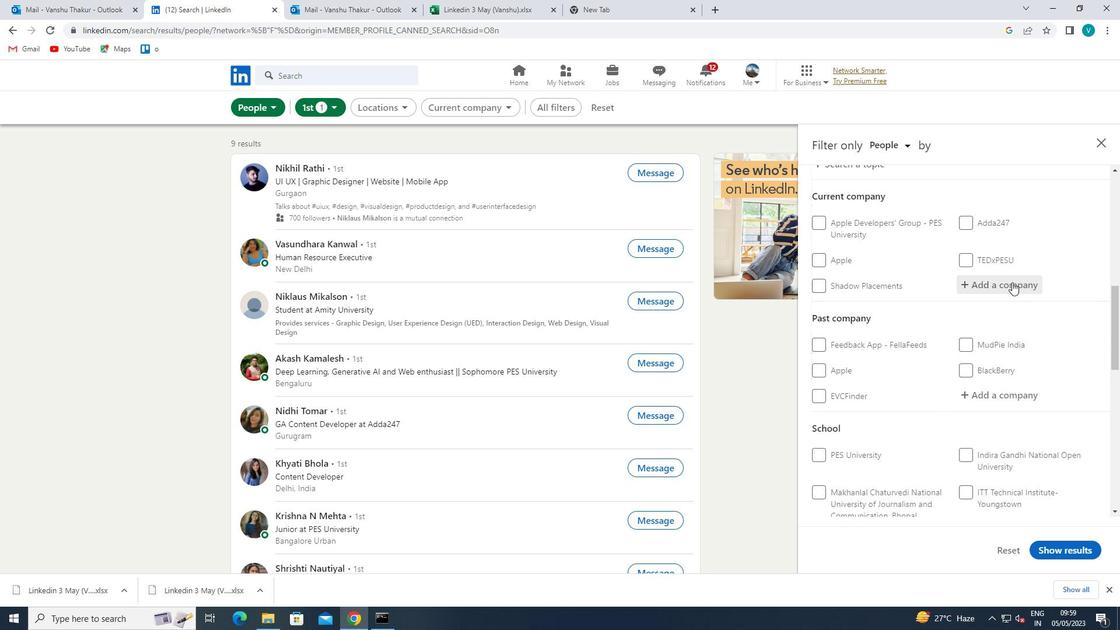 
Action: Key pressed <Key.shift>AL<Key.shift>MAN
Screenshot: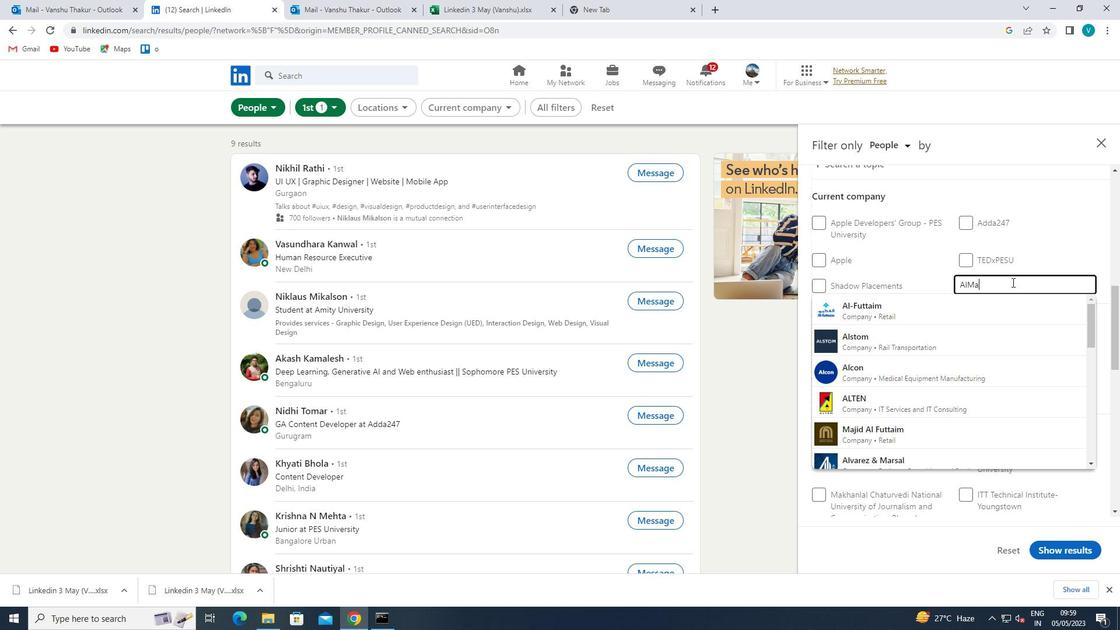 
Action: Mouse moved to (992, 330)
Screenshot: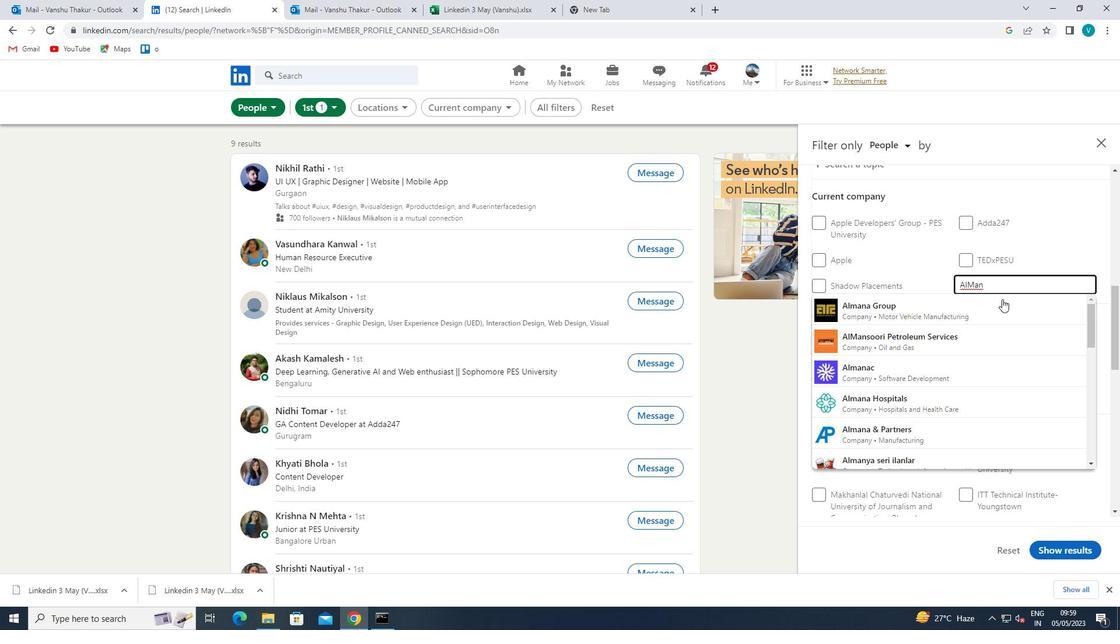 
Action: Mouse pressed left at (992, 330)
Screenshot: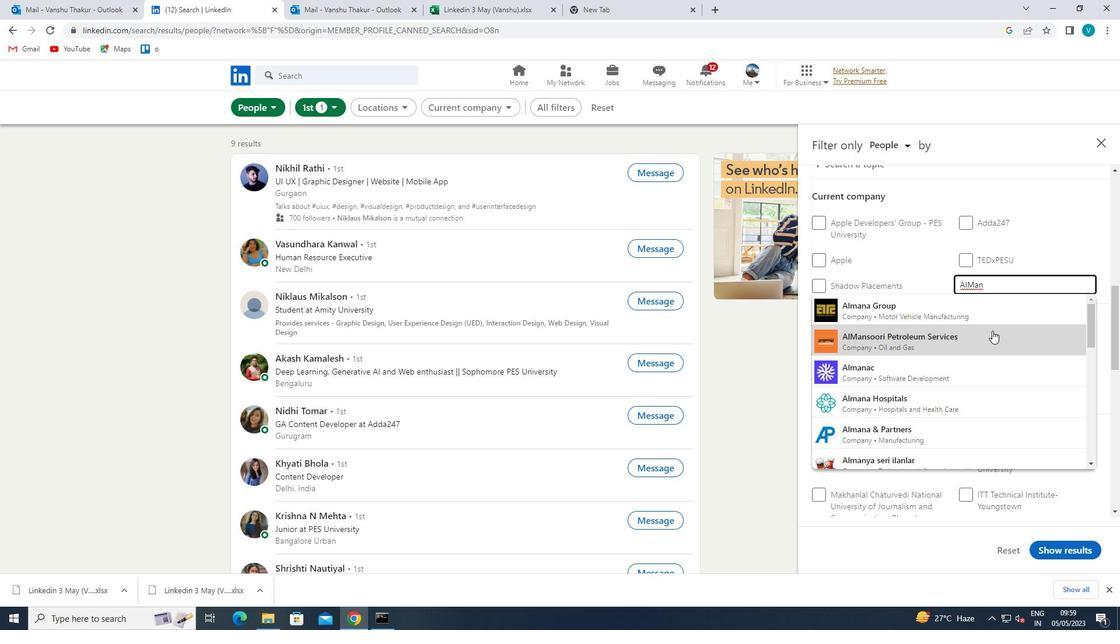 
Action: Mouse scrolled (992, 330) with delta (0, 0)
Screenshot: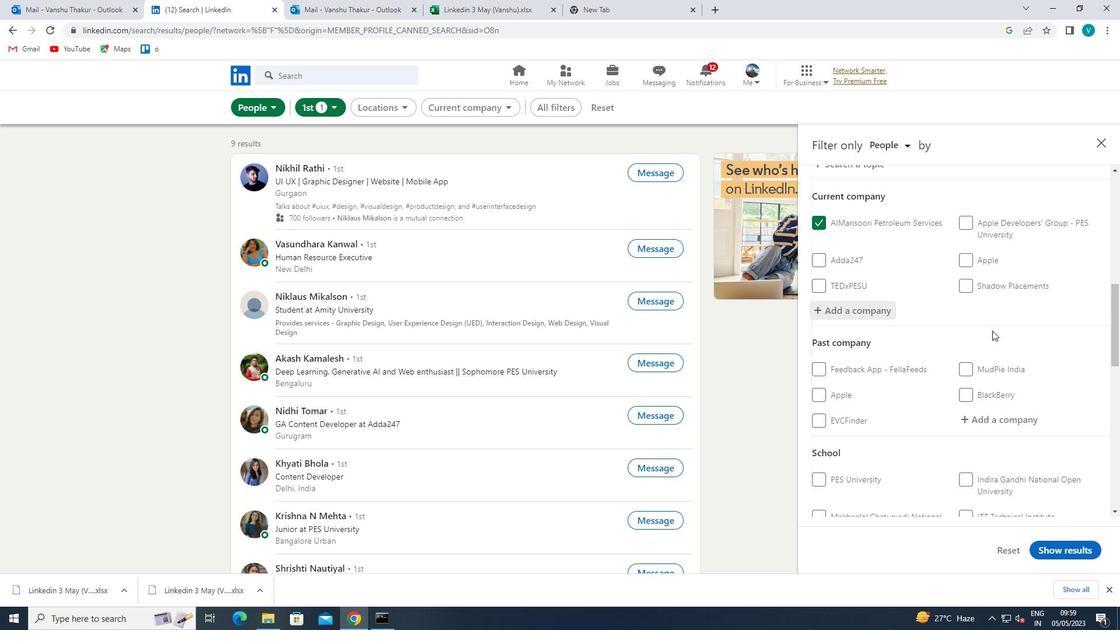 
Action: Mouse scrolled (992, 330) with delta (0, 0)
Screenshot: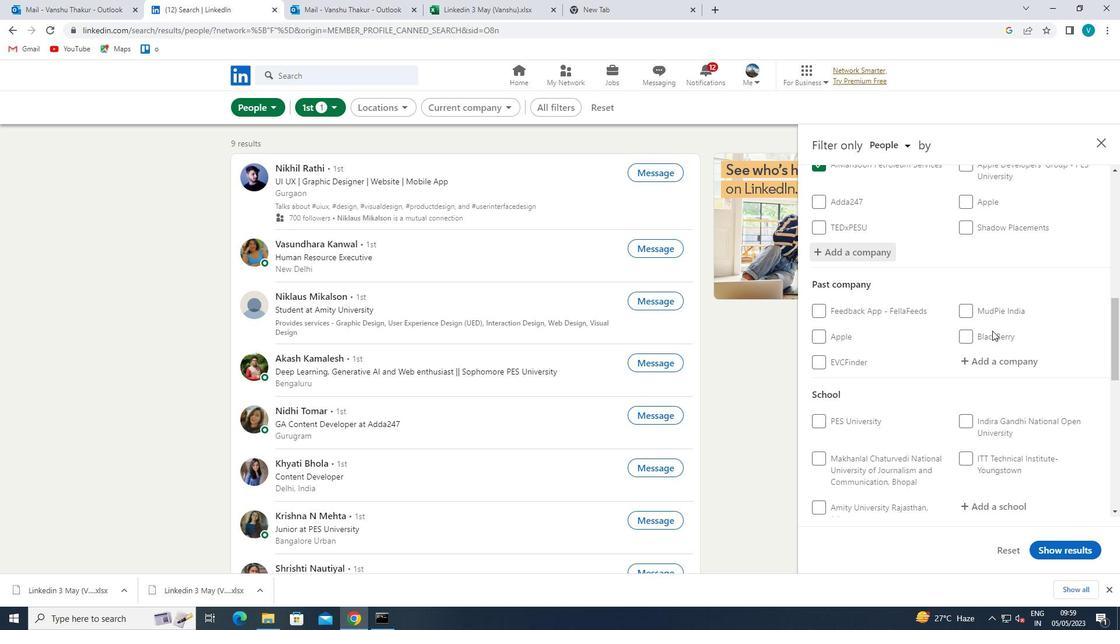 
Action: Mouse scrolled (992, 330) with delta (0, 0)
Screenshot: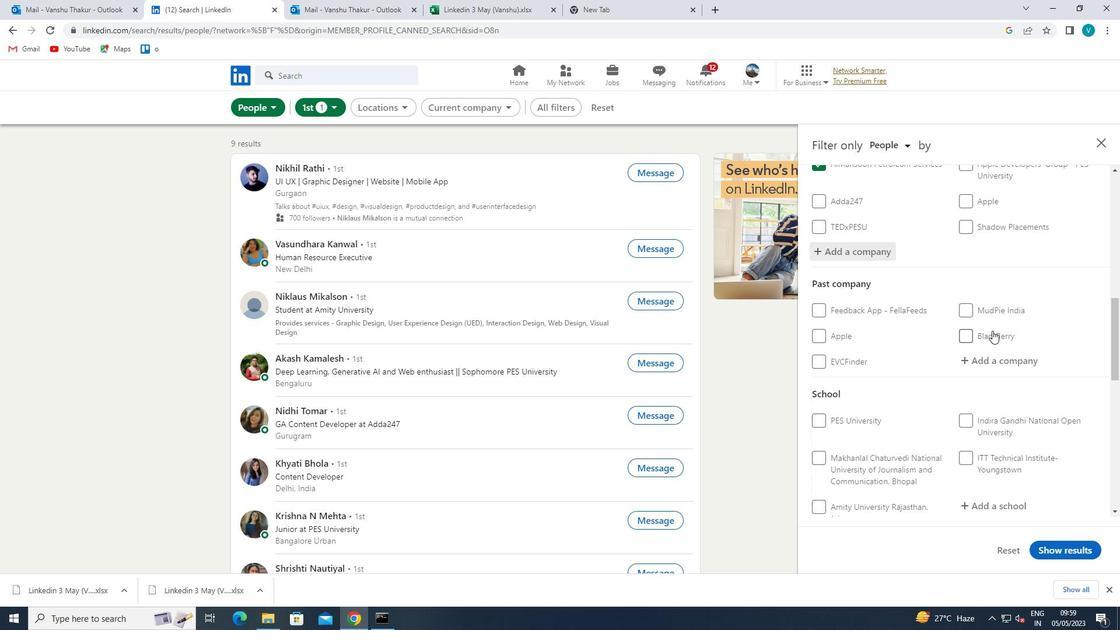 
Action: Mouse scrolled (992, 330) with delta (0, 0)
Screenshot: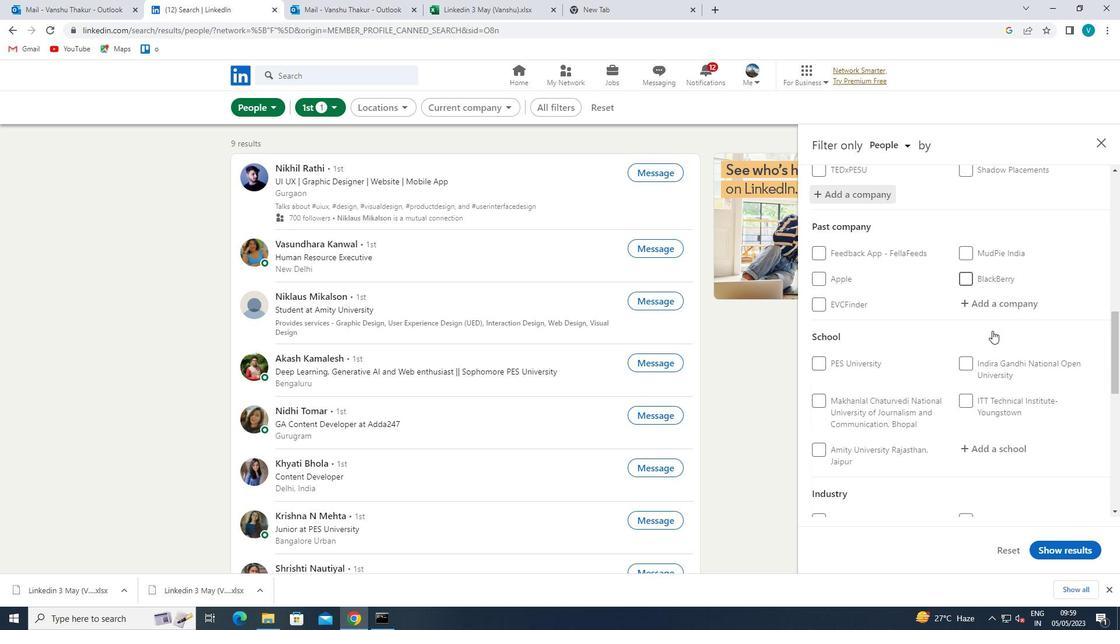 
Action: Mouse pressed left at (992, 330)
Screenshot: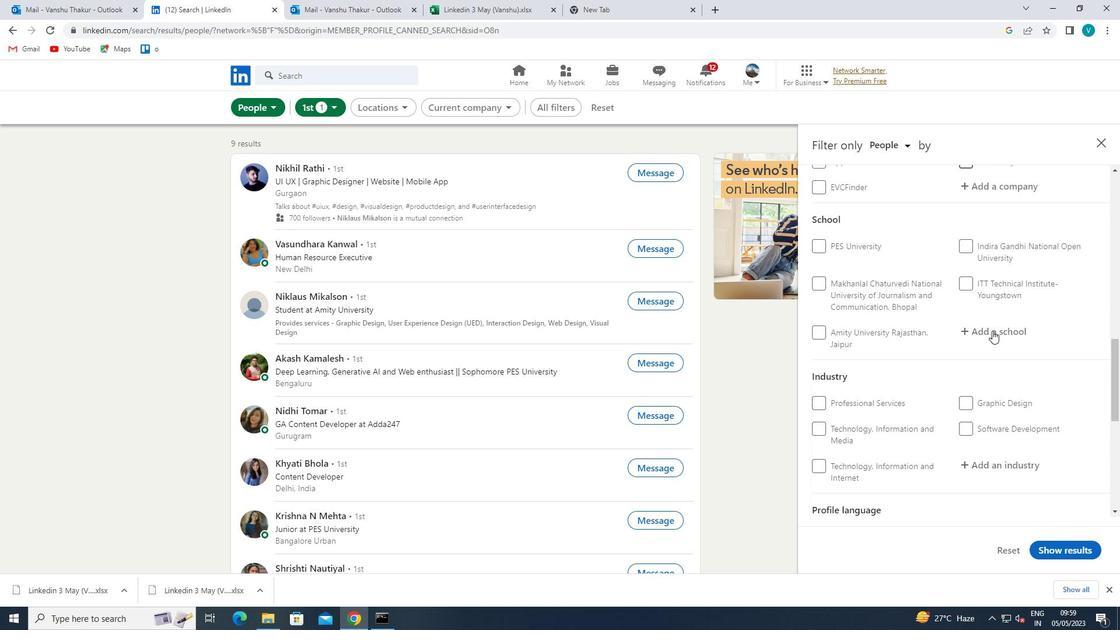 
Action: Key pressed <Key.shift>SRI<Key.space><Key.shift>MANAKULA
Screenshot: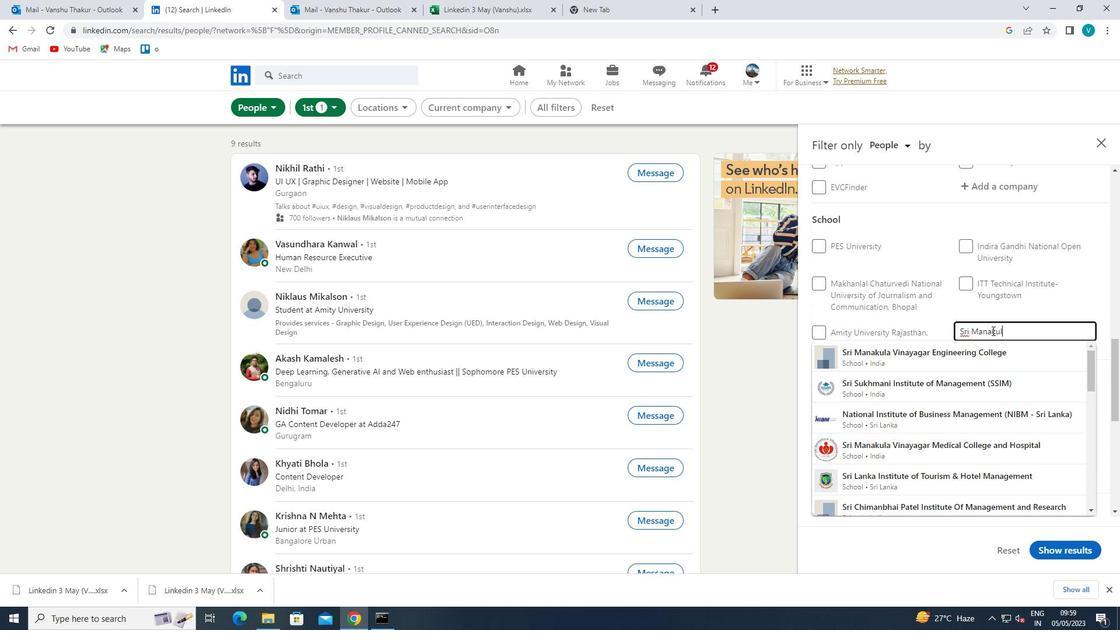 
Action: Mouse moved to (984, 350)
Screenshot: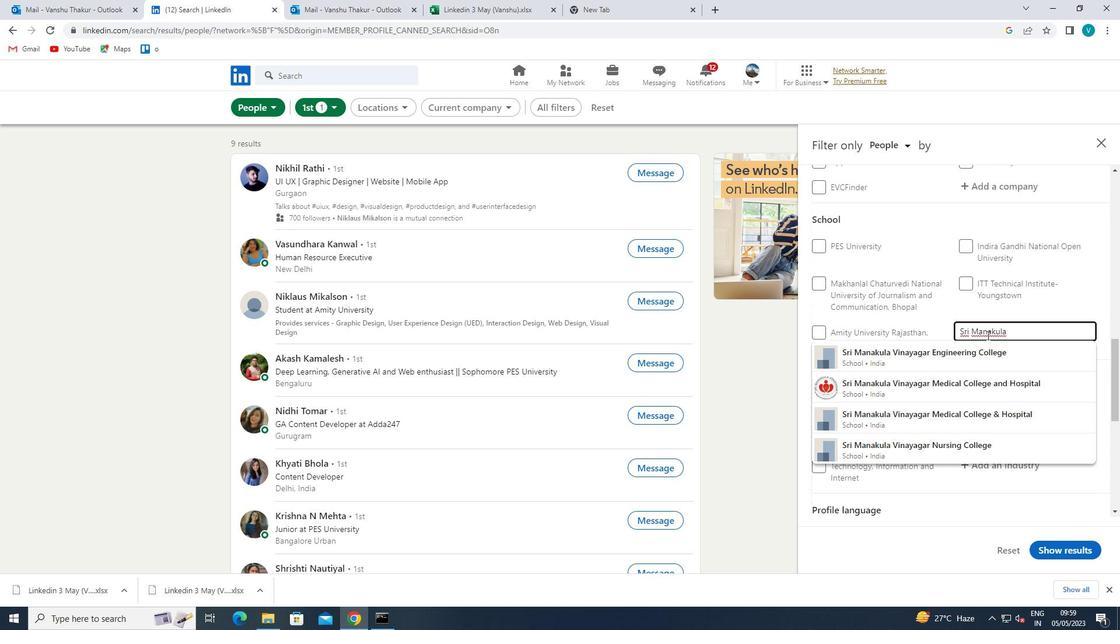 
Action: Mouse pressed left at (984, 350)
Screenshot: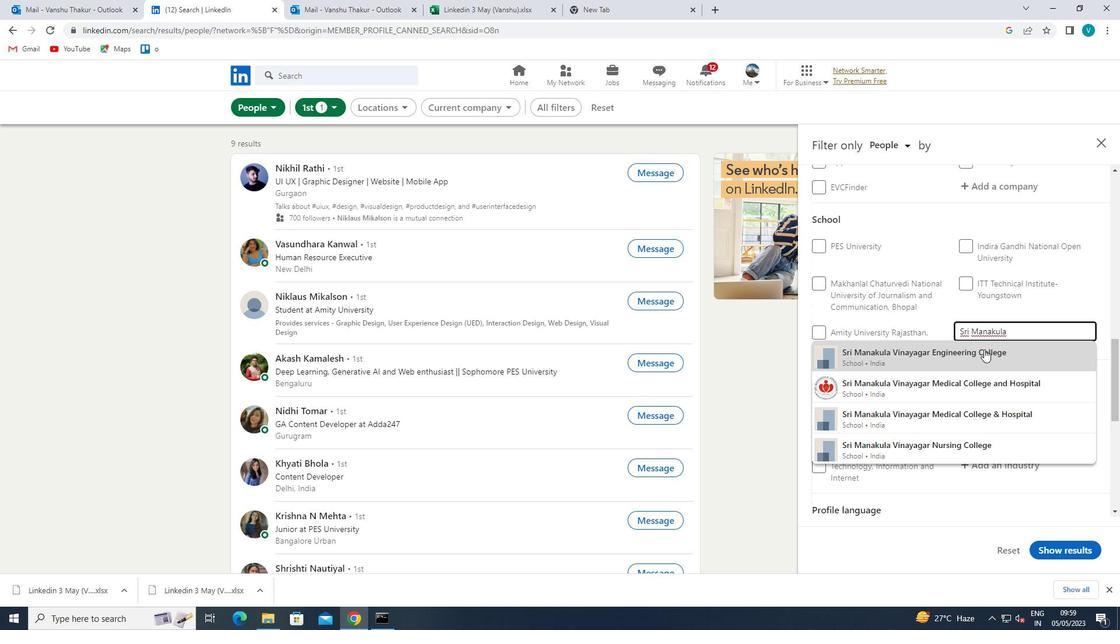 
Action: Mouse scrolled (984, 349) with delta (0, 0)
Screenshot: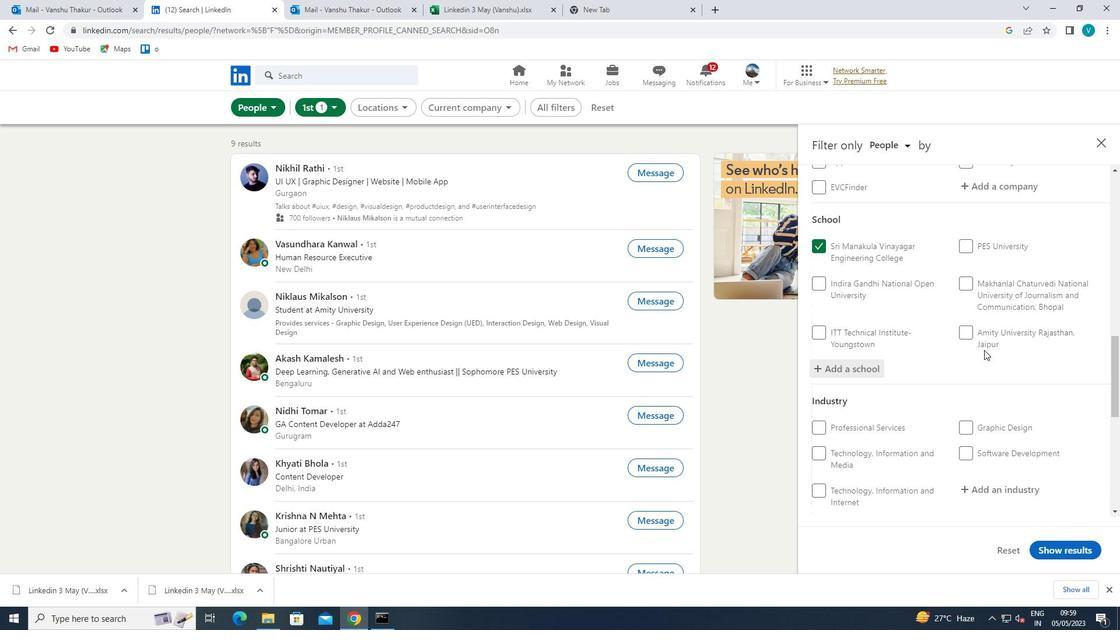 
Action: Mouse scrolled (984, 349) with delta (0, 0)
Screenshot: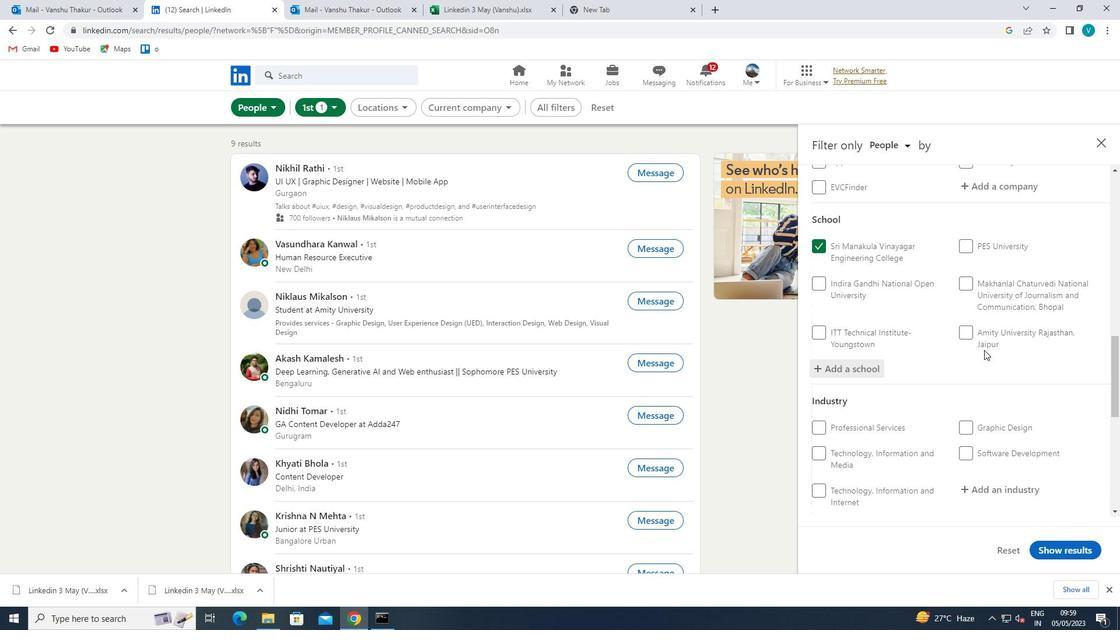 
Action: Mouse scrolled (984, 349) with delta (0, 0)
Screenshot: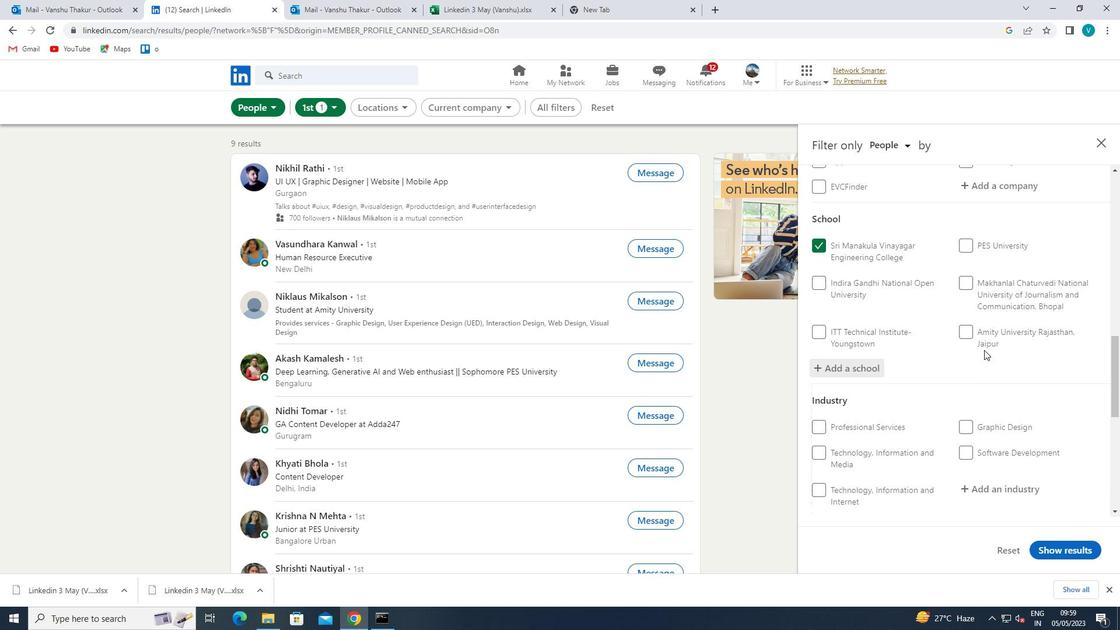 
Action: Mouse moved to (1008, 316)
Screenshot: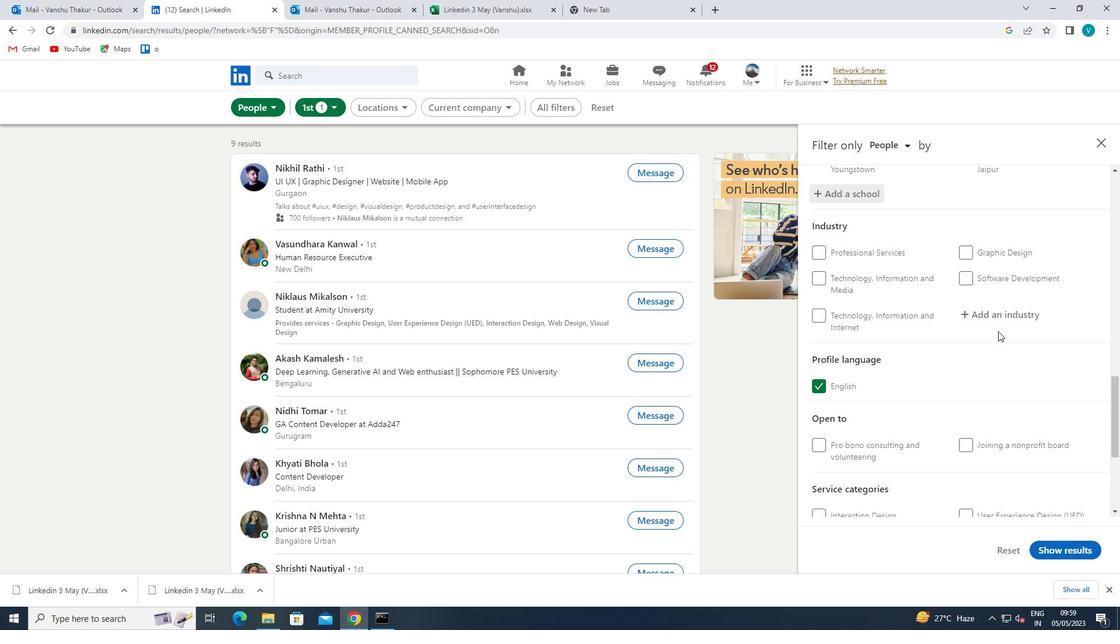 
Action: Mouse pressed left at (1008, 316)
Screenshot: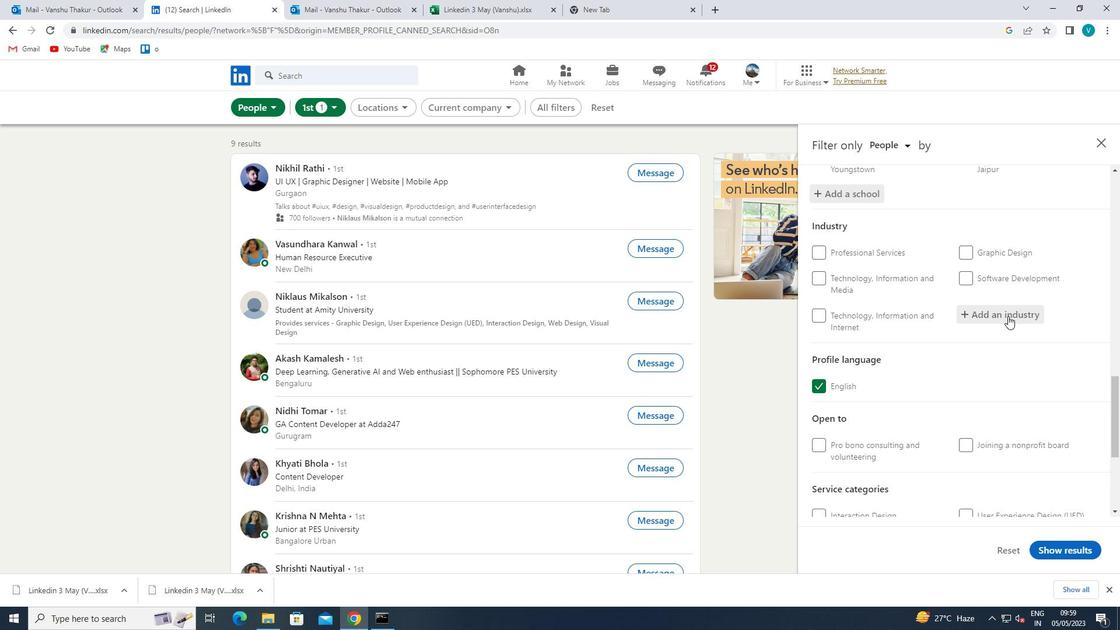 
Action: Key pressed <Key.shift>GRAPHIC<Key.space><Key.shift>DESIG
Screenshot: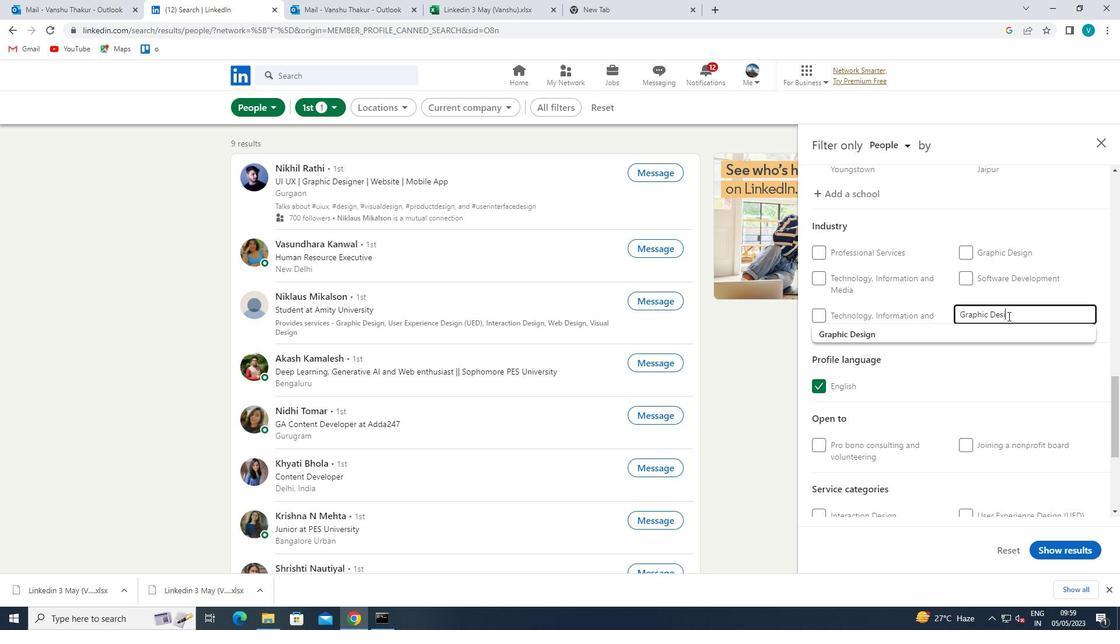 
Action: Mouse moved to (966, 335)
Screenshot: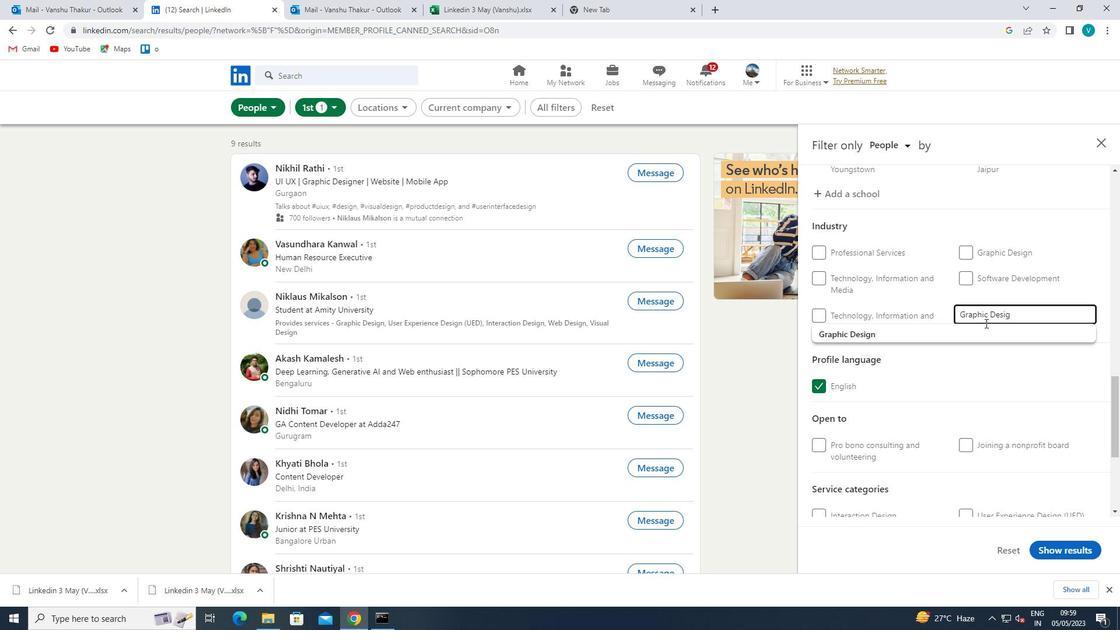 
Action: Mouse pressed left at (966, 335)
Screenshot: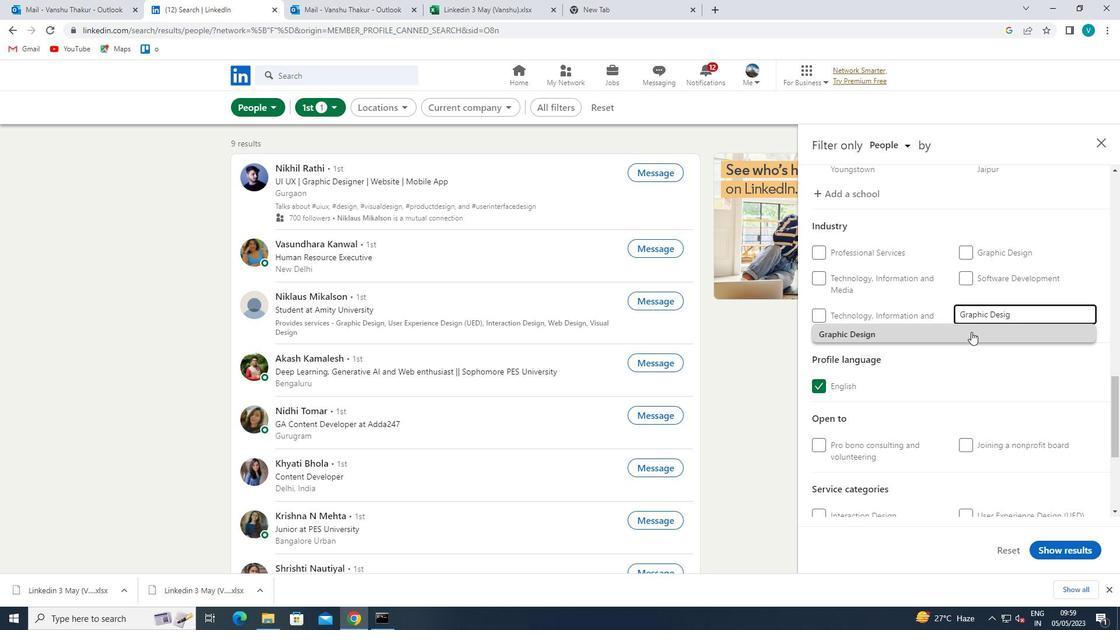 
Action: Mouse scrolled (966, 334) with delta (0, 0)
Screenshot: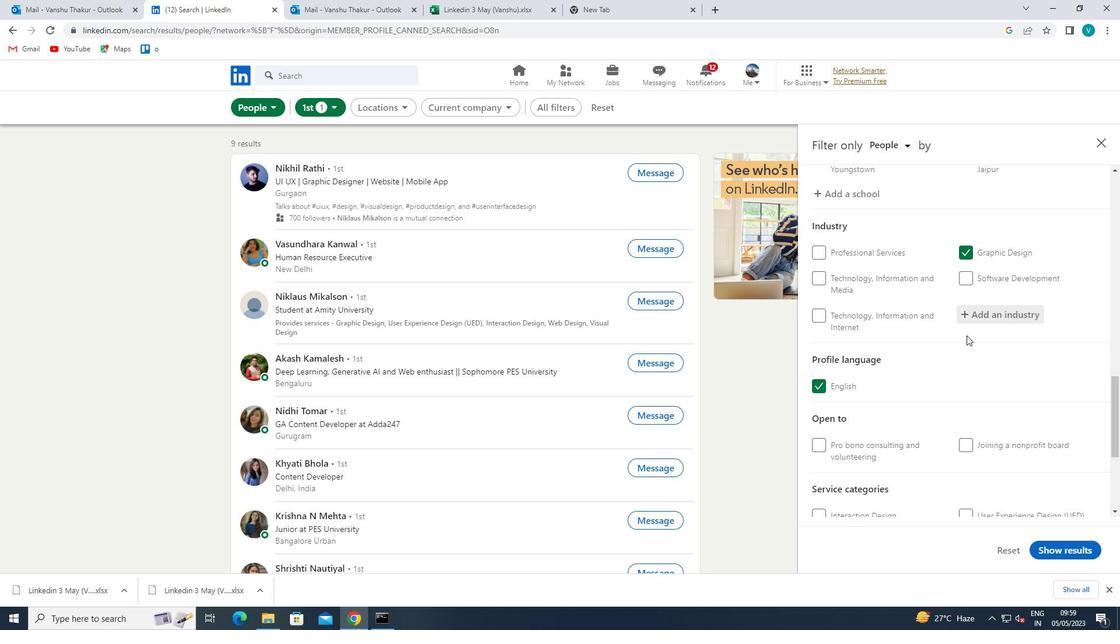 
Action: Mouse scrolled (966, 334) with delta (0, 0)
Screenshot: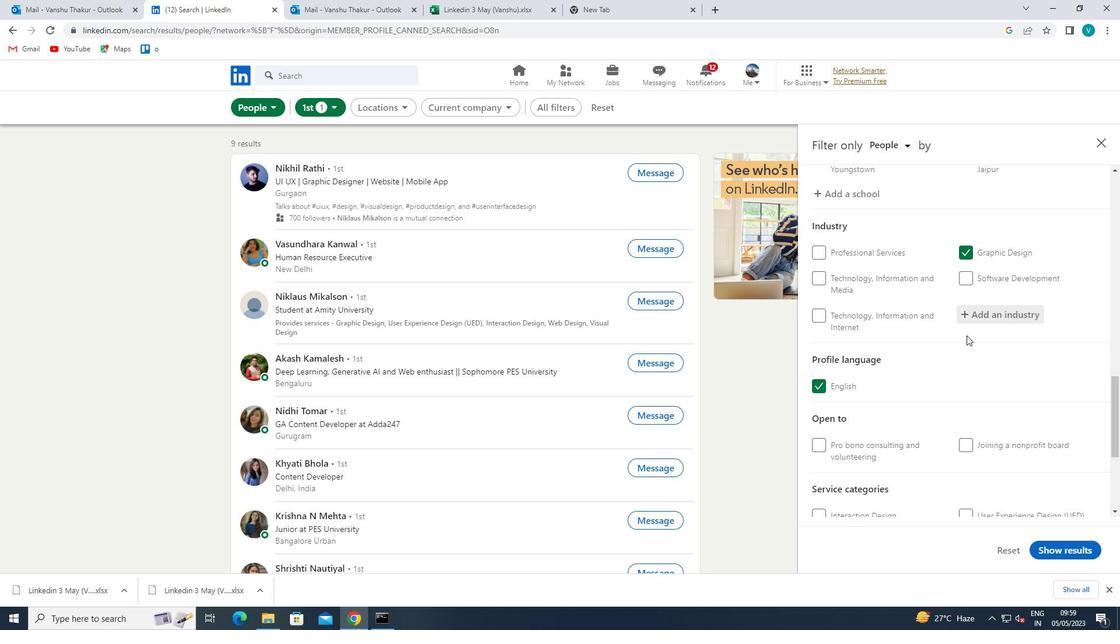 
Action: Mouse scrolled (966, 334) with delta (0, 0)
Screenshot: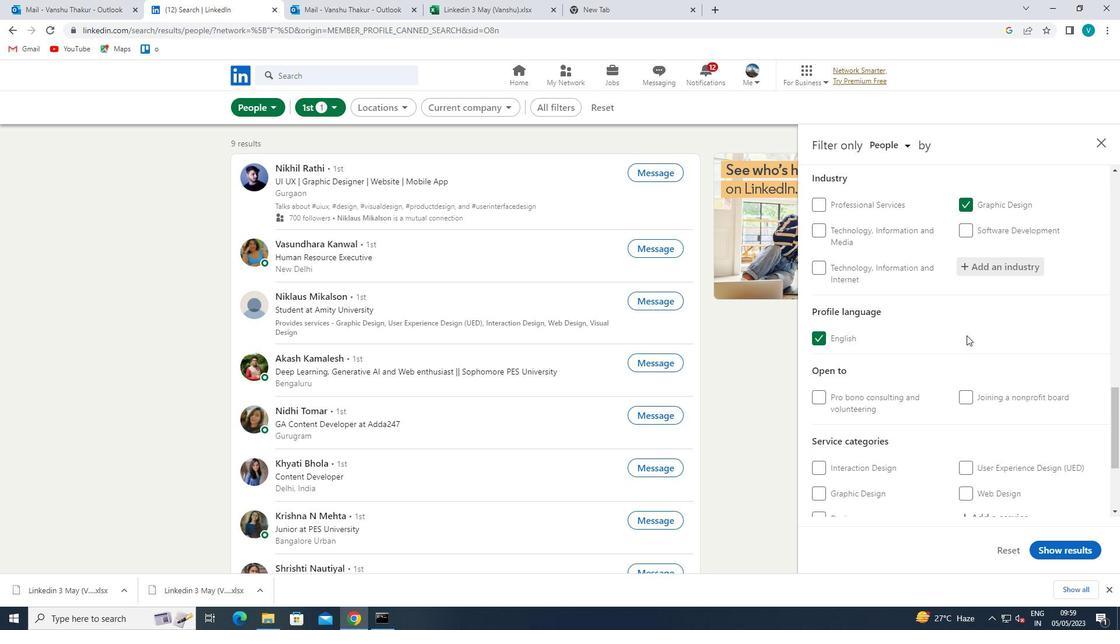 
Action: Mouse moved to (971, 387)
Screenshot: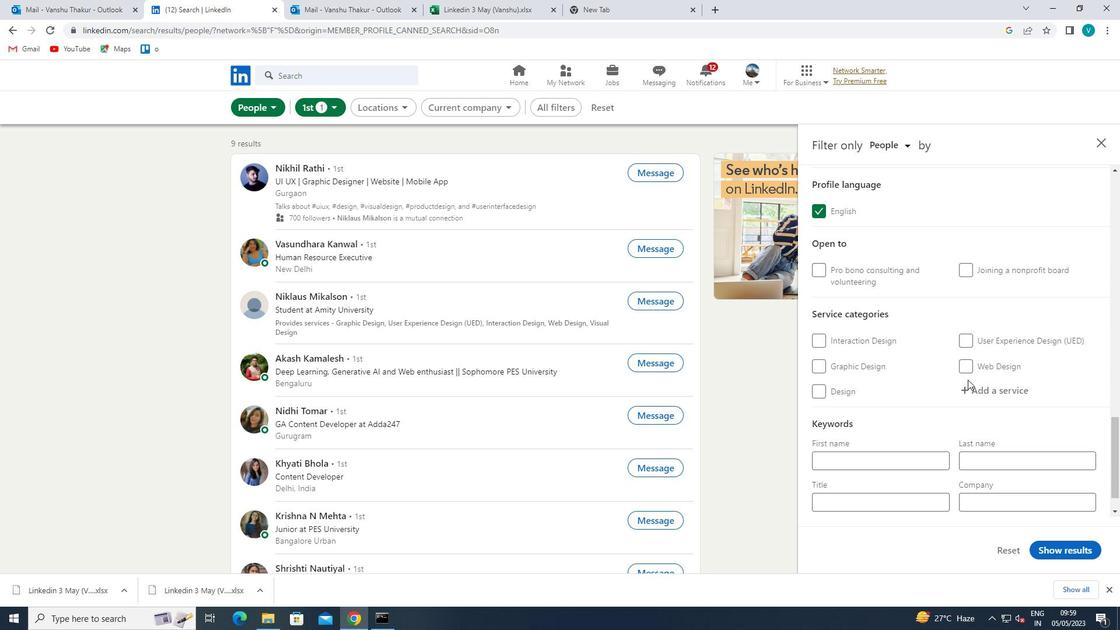 
Action: Mouse pressed left at (971, 387)
Screenshot: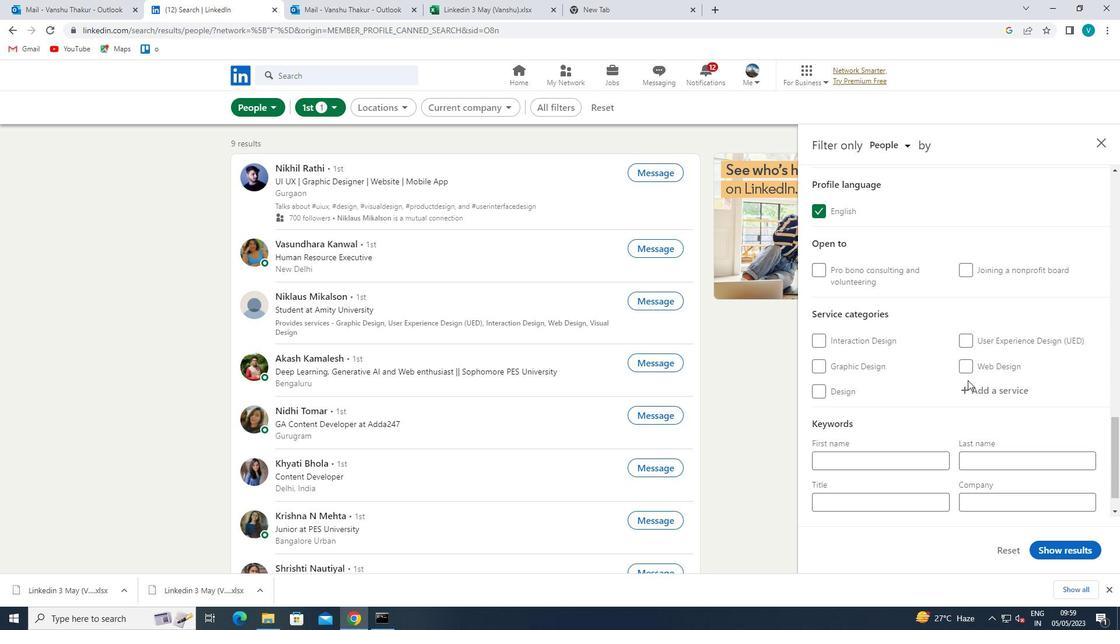 
Action: Key pressed <Key.shift>BLOGG
Screenshot: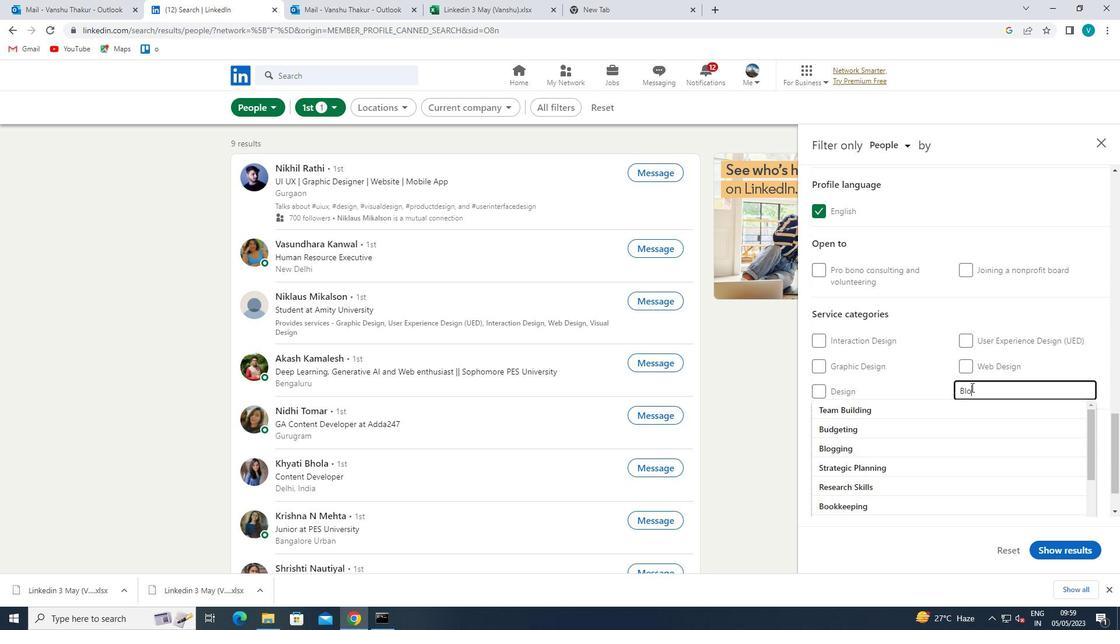 
Action: Mouse moved to (937, 418)
Screenshot: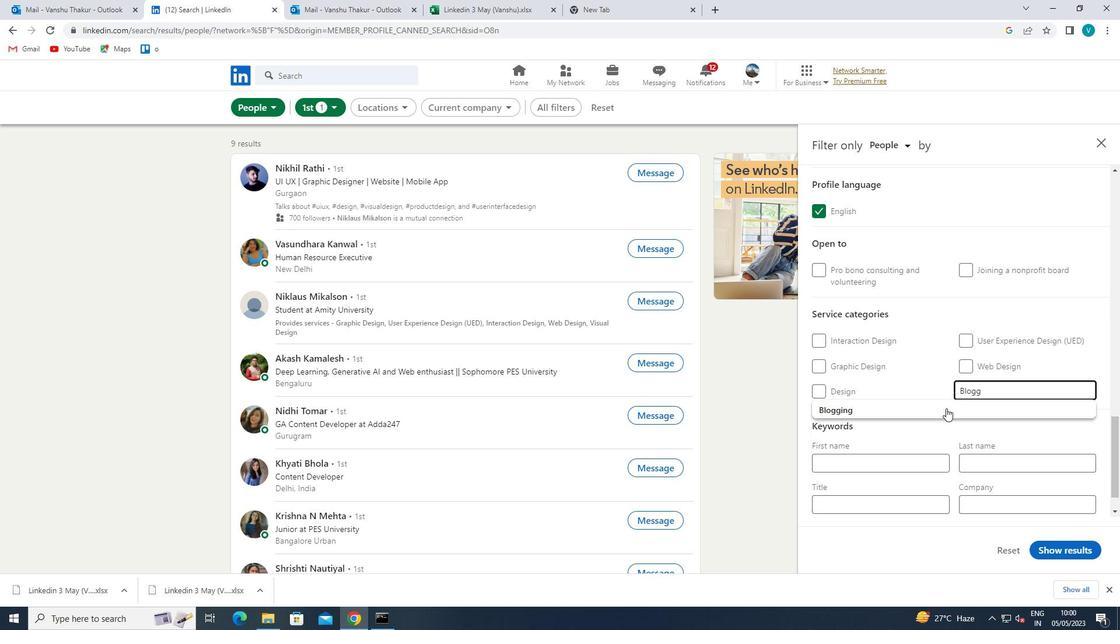 
Action: Mouse pressed left at (937, 418)
Screenshot: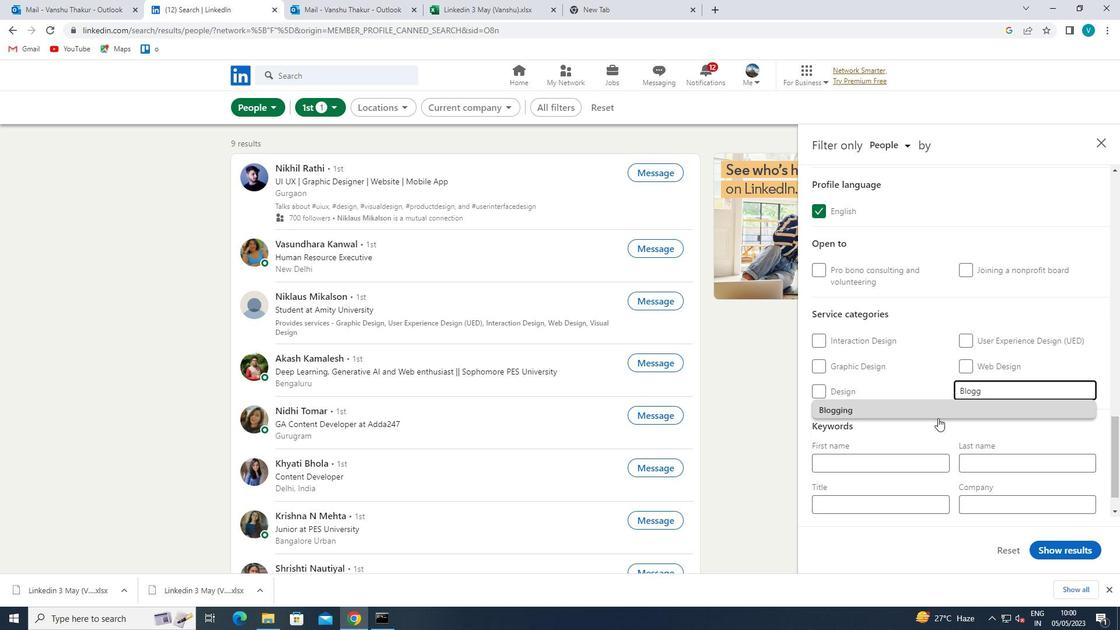 
Action: Mouse scrolled (937, 417) with delta (0, 0)
Screenshot: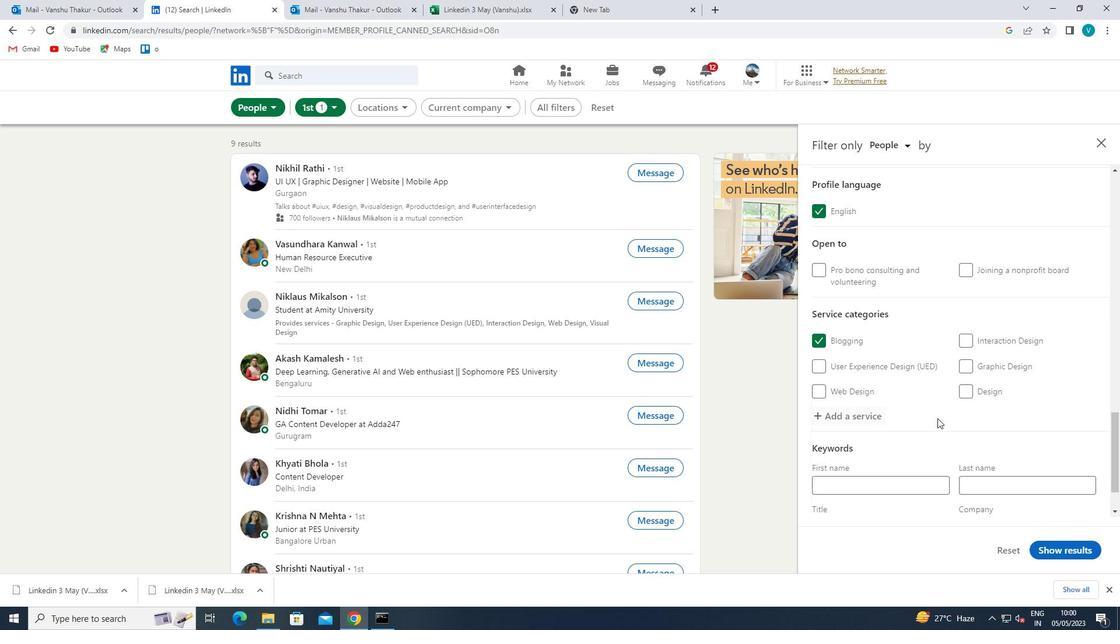
Action: Mouse moved to (928, 423)
Screenshot: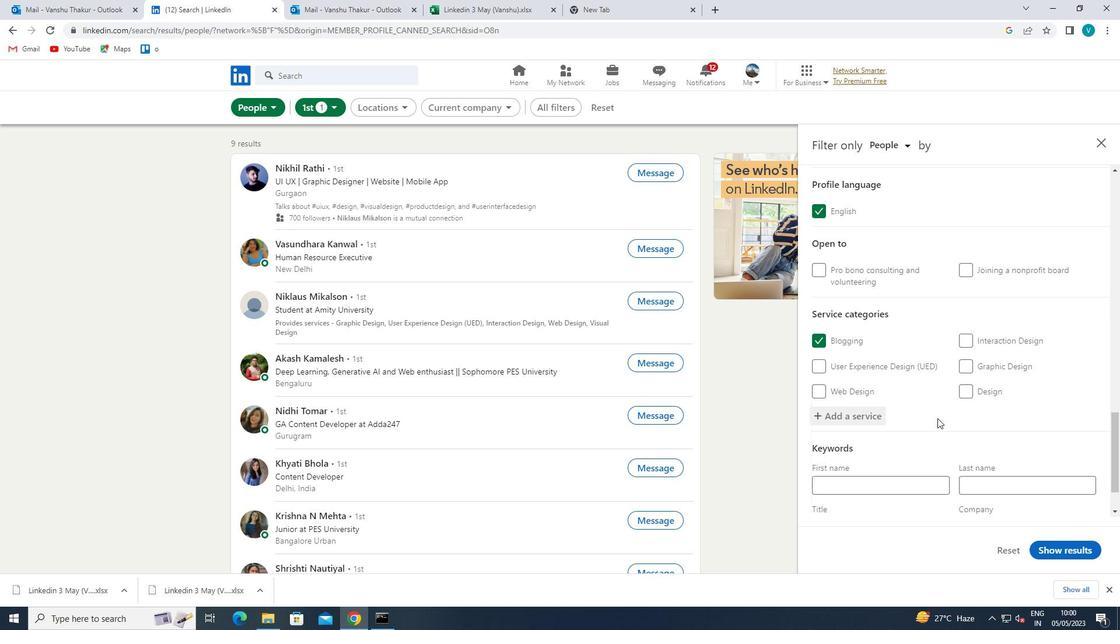 
Action: Mouse scrolled (928, 422) with delta (0, 0)
Screenshot: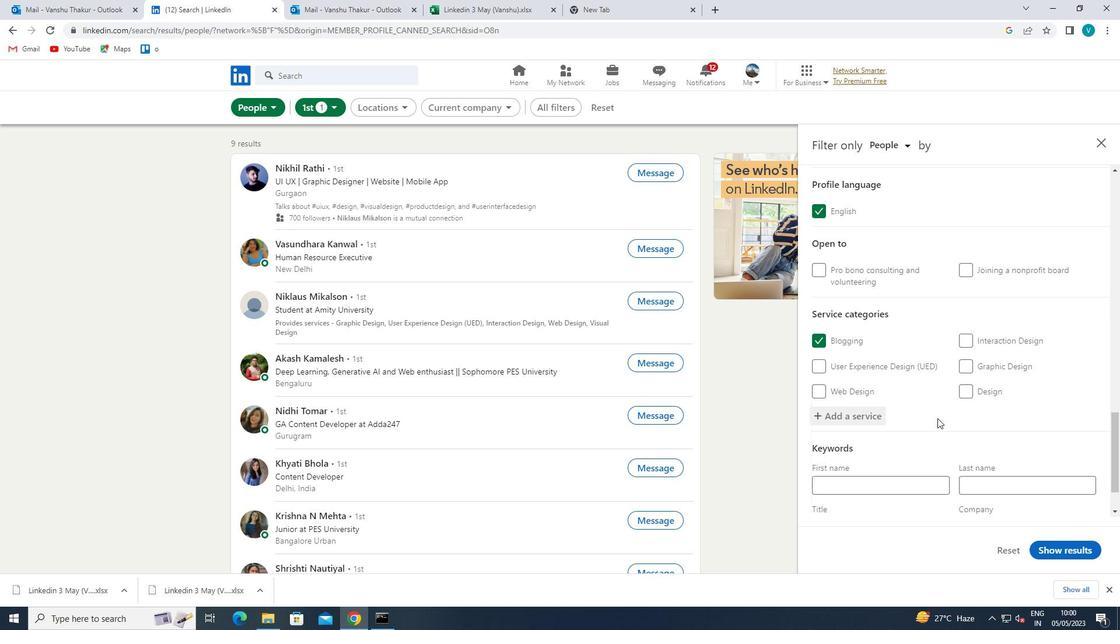
Action: Mouse moved to (921, 427)
Screenshot: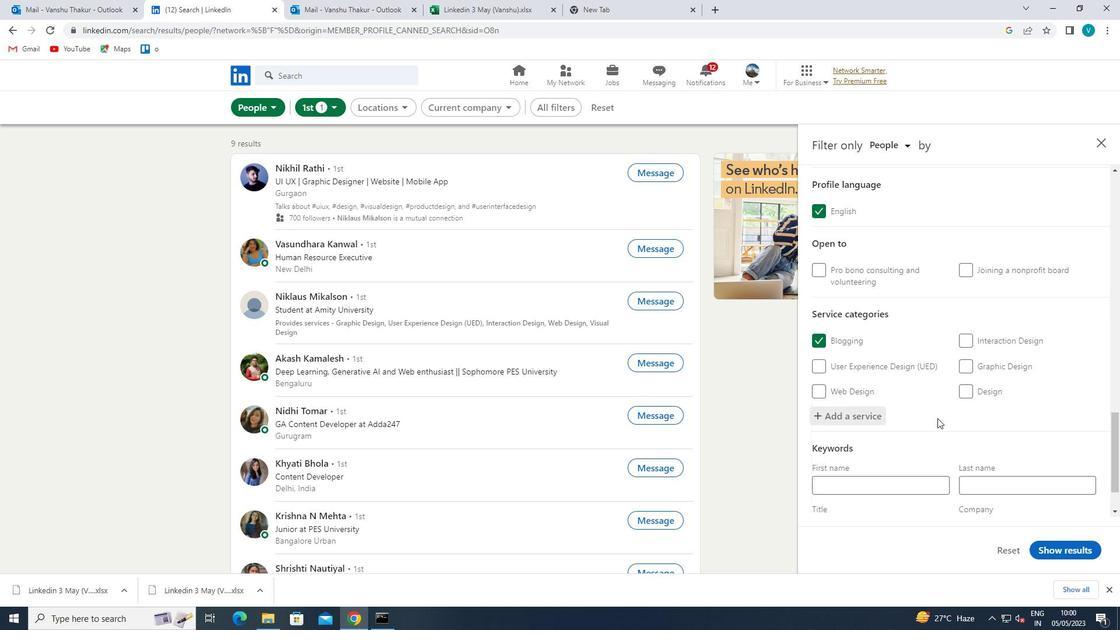
Action: Mouse scrolled (921, 426) with delta (0, 0)
Screenshot: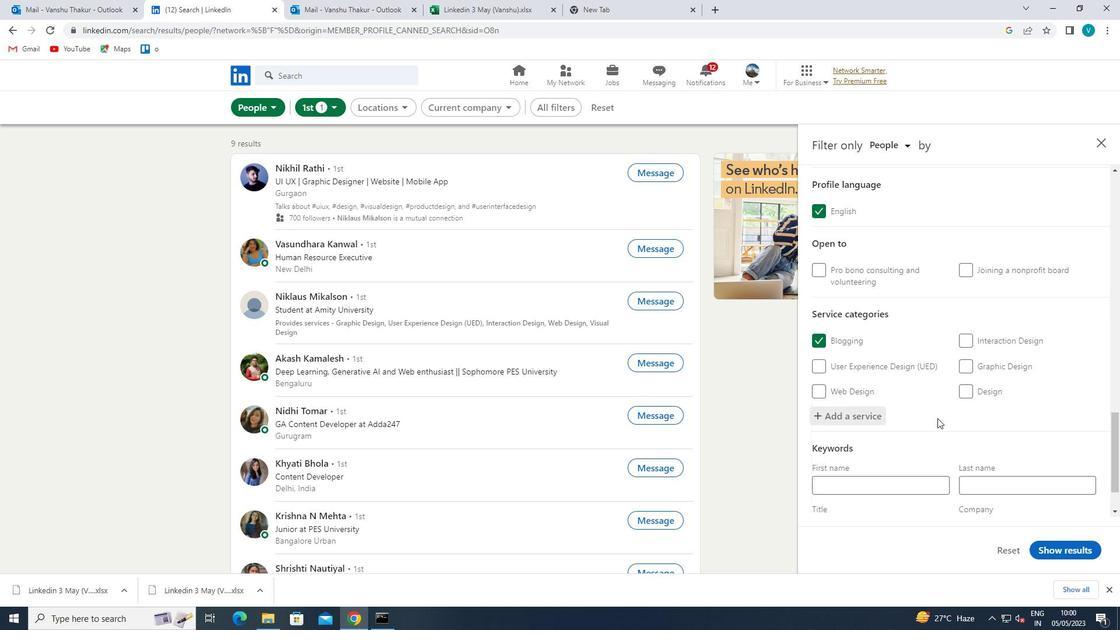 
Action: Mouse moved to (901, 452)
Screenshot: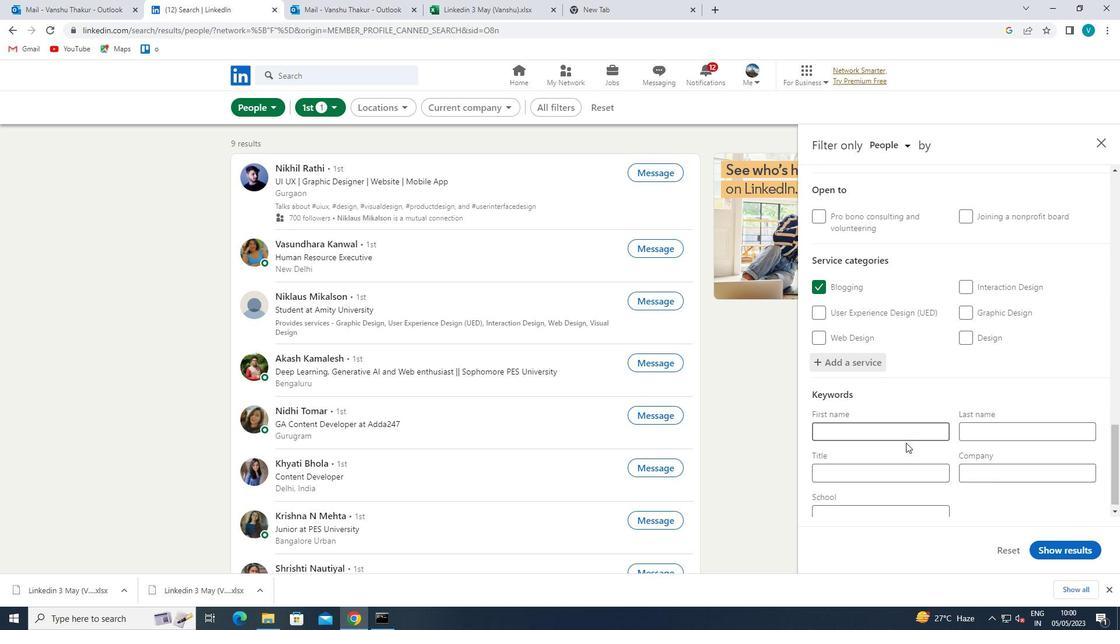 
Action: Mouse pressed left at (901, 452)
Screenshot: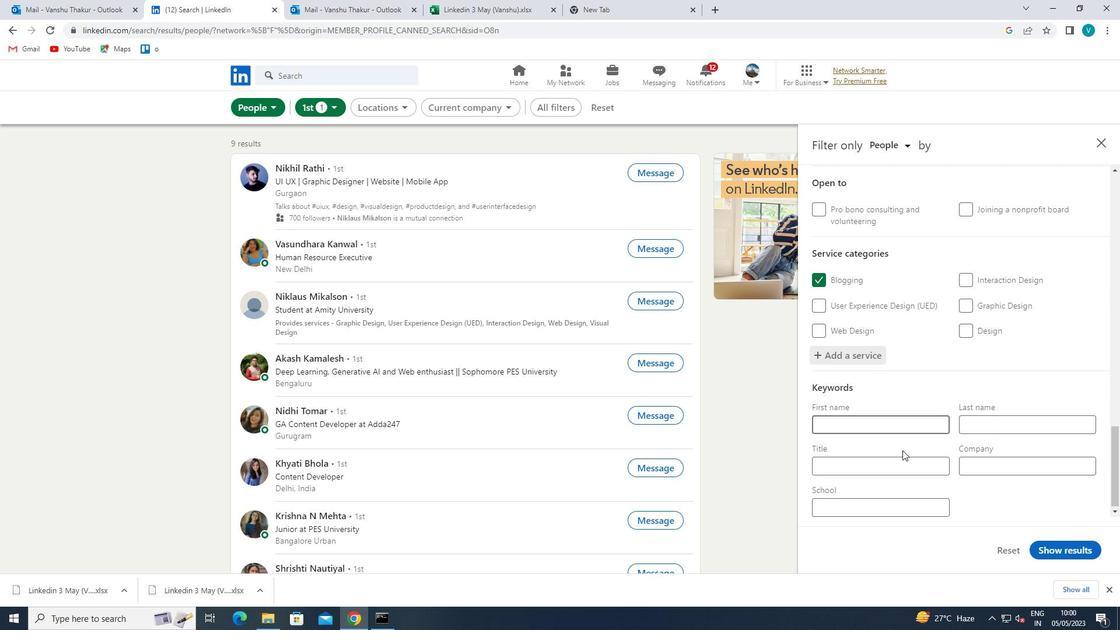 
Action: Key pressed <Key.shift><Key.shift><Key.shift><Key.shift>GHOSTWRITER
Screenshot: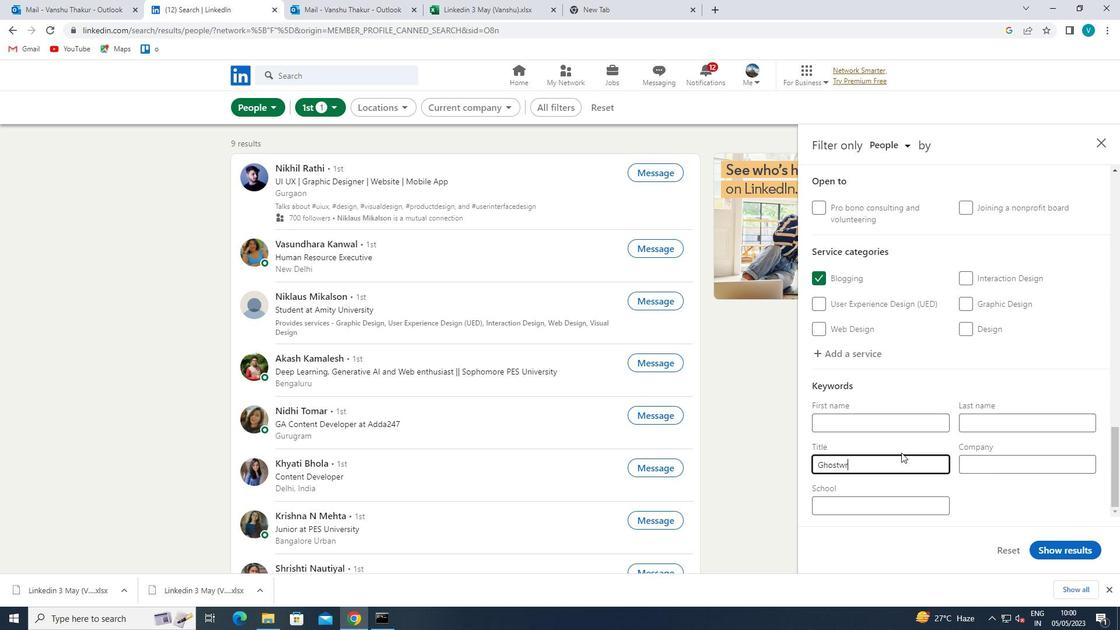 
Action: Mouse moved to (1078, 548)
Screenshot: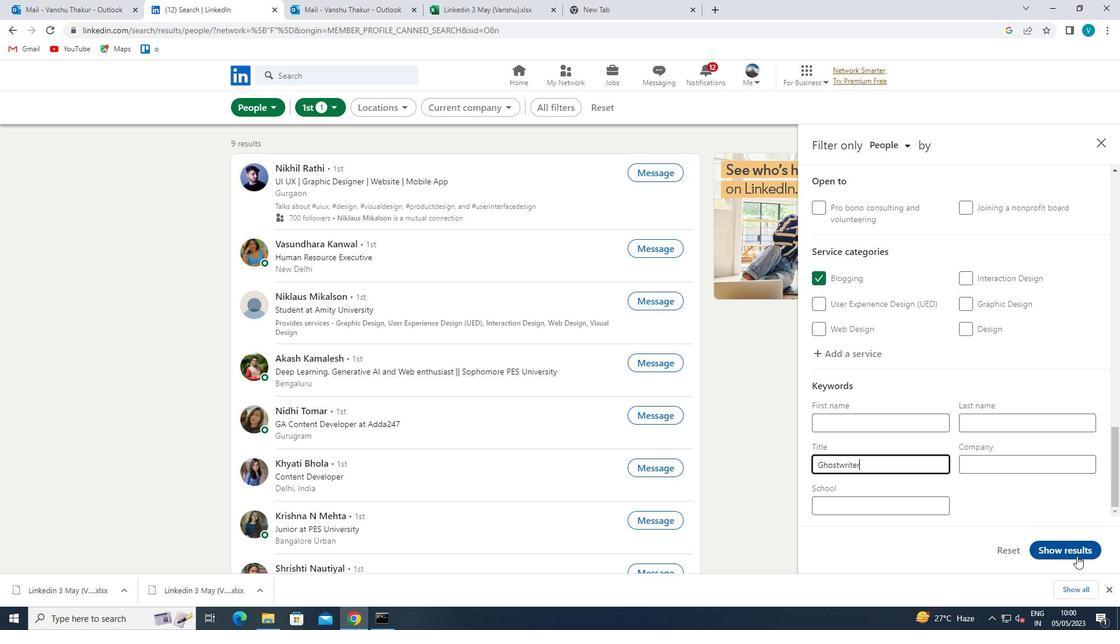 
Action: Mouse pressed left at (1078, 548)
Screenshot: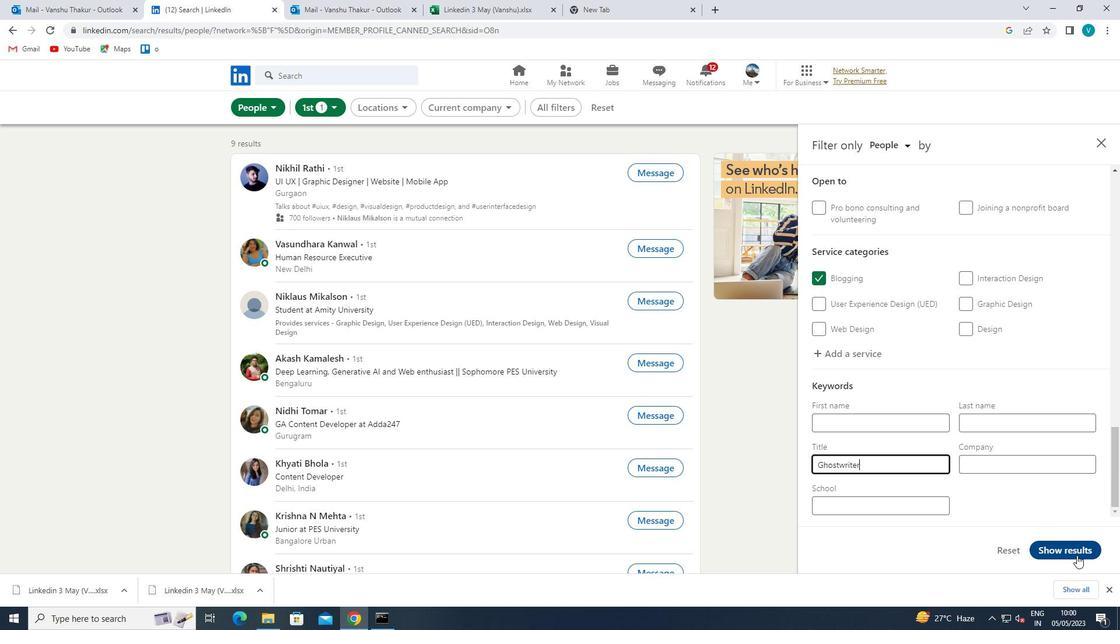 
Action: Mouse moved to (1046, 529)
Screenshot: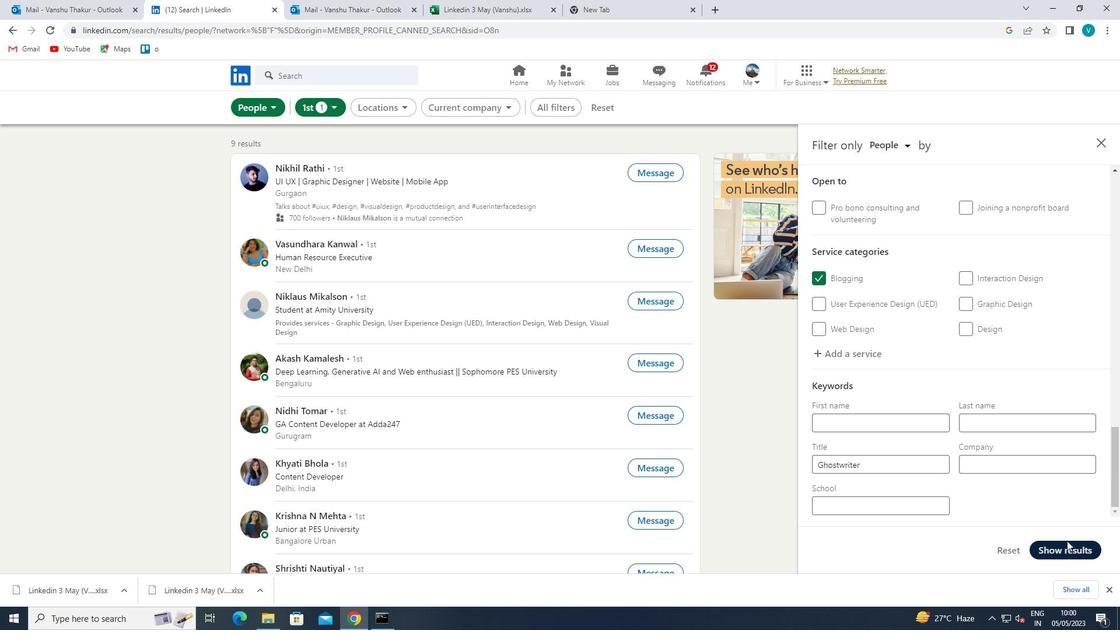 
